Task: For heading  Tahoma with underline.  font size for heading20,  'Change the font style of data to'Arial.  and font size to 12,  Change the alignment of both headline & data to Align left.  In the sheet  Budget Management Spreadsheetbook
Action: Mouse moved to (101, 101)
Screenshot: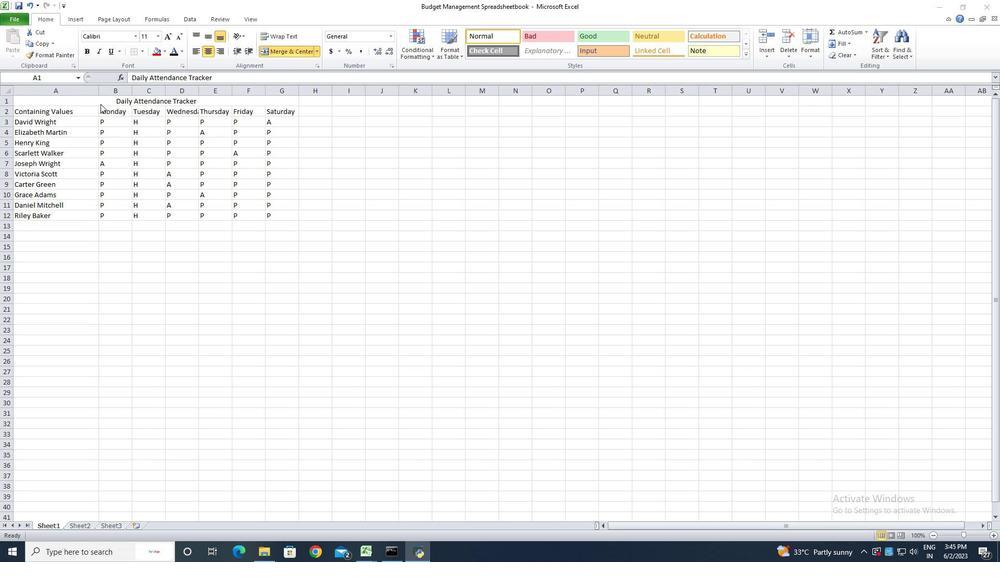 
Action: Mouse pressed left at (101, 101)
Screenshot: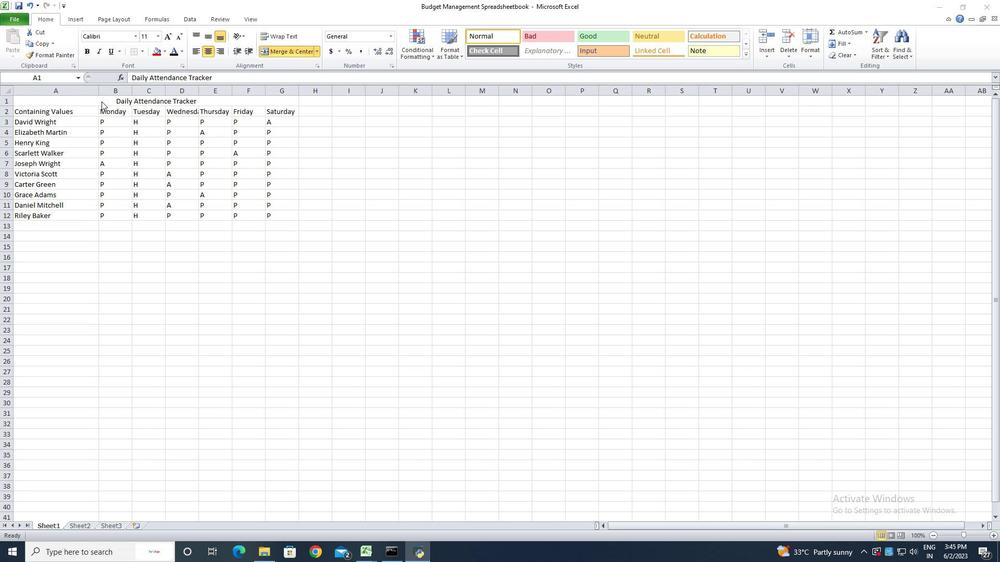 
Action: Mouse moved to (135, 35)
Screenshot: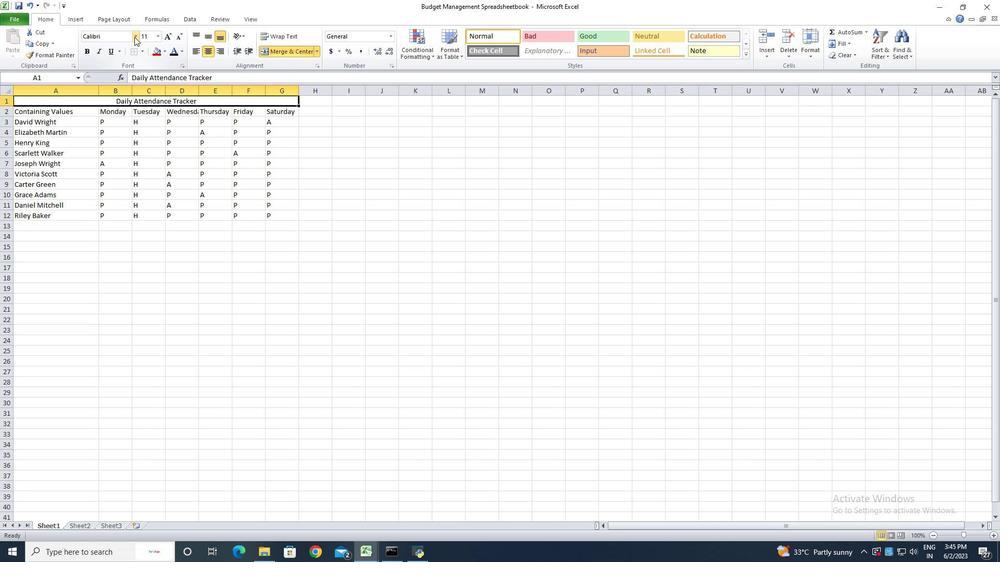 
Action: Mouse pressed left at (135, 35)
Screenshot: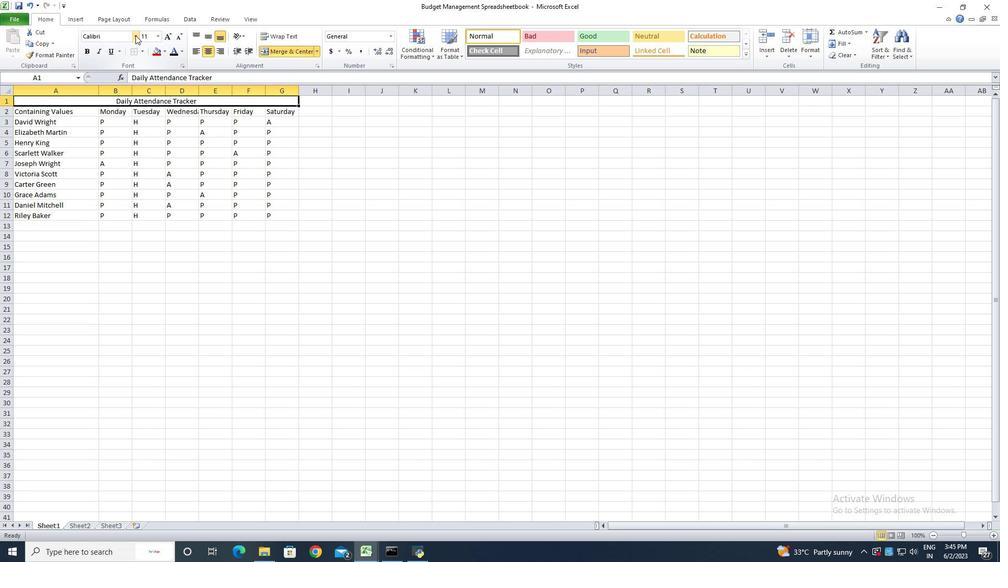 
Action: Key pressed ctrl+T<Key.backspace>ctrl+Taho<Key.backspace><Key.backspace><Key.backspace><Key.shift>Tahoma
Screenshot: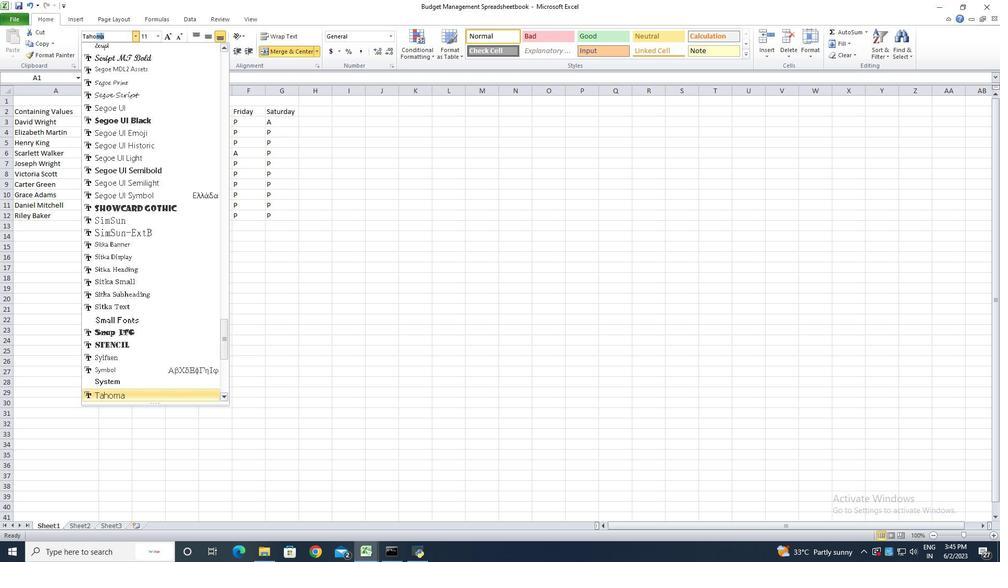 
Action: Mouse moved to (123, 395)
Screenshot: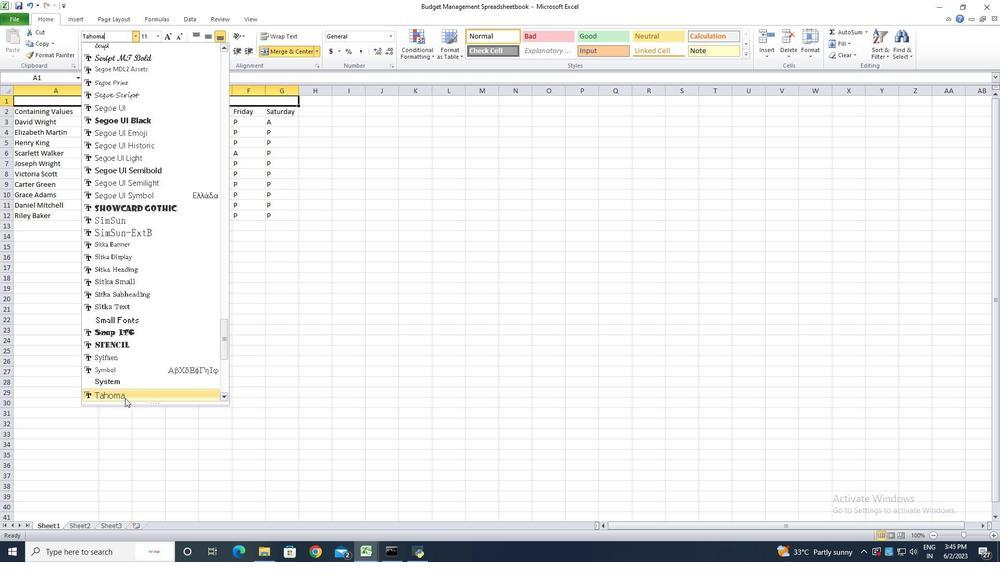 
Action: Mouse pressed left at (123, 395)
Screenshot: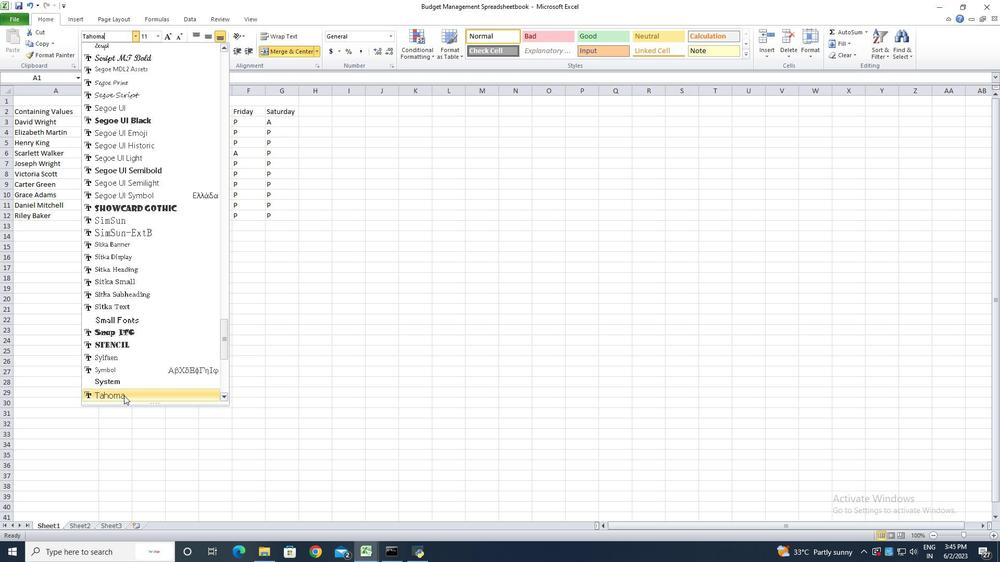 
Action: Mouse moved to (118, 50)
Screenshot: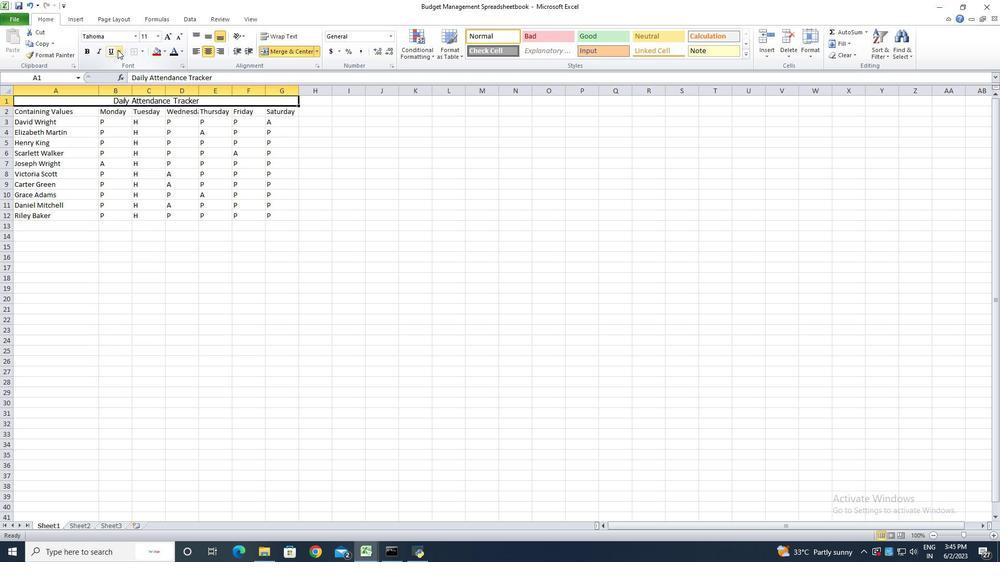 
Action: Mouse pressed left at (118, 50)
Screenshot: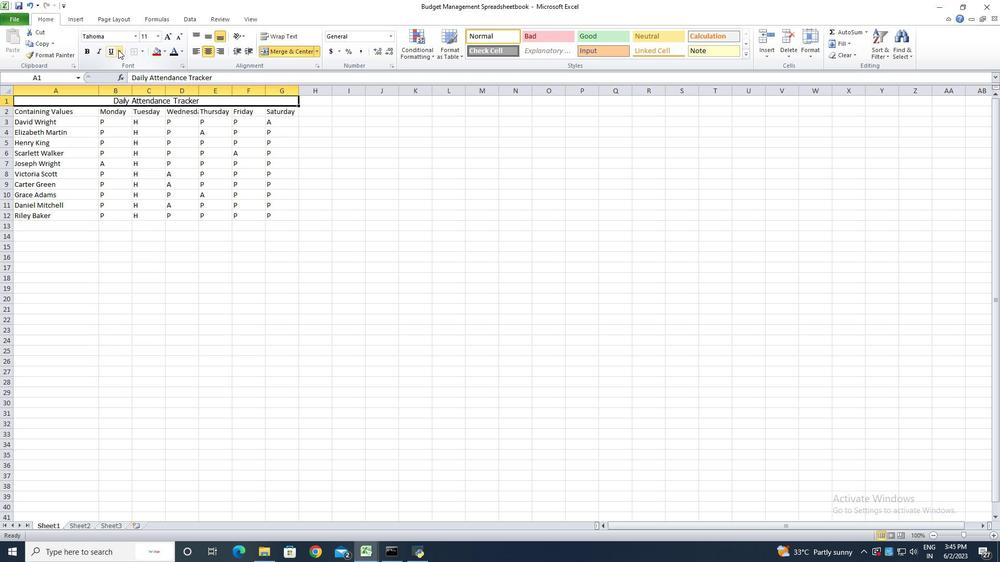 
Action: Mouse moved to (131, 63)
Screenshot: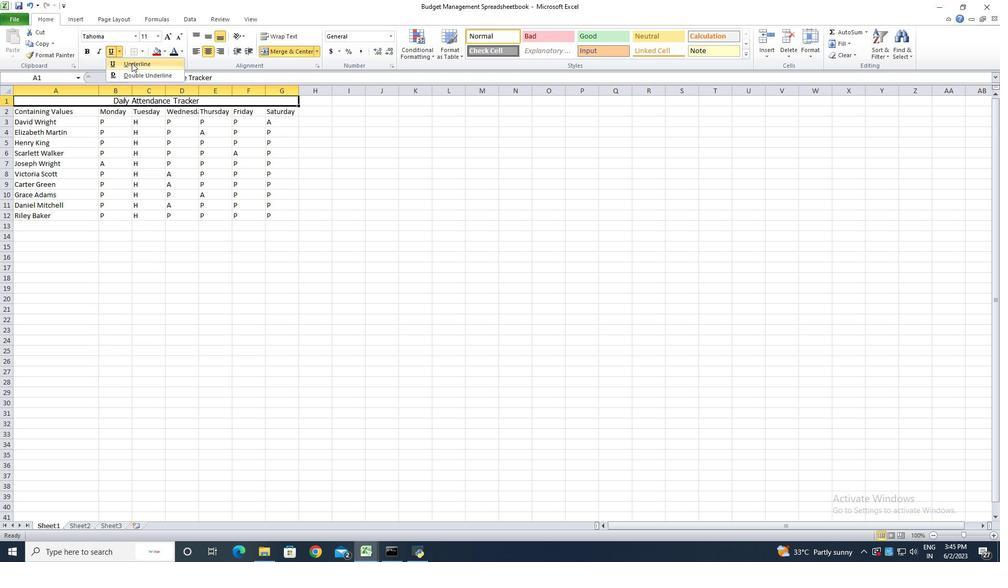 
Action: Mouse pressed left at (131, 63)
Screenshot: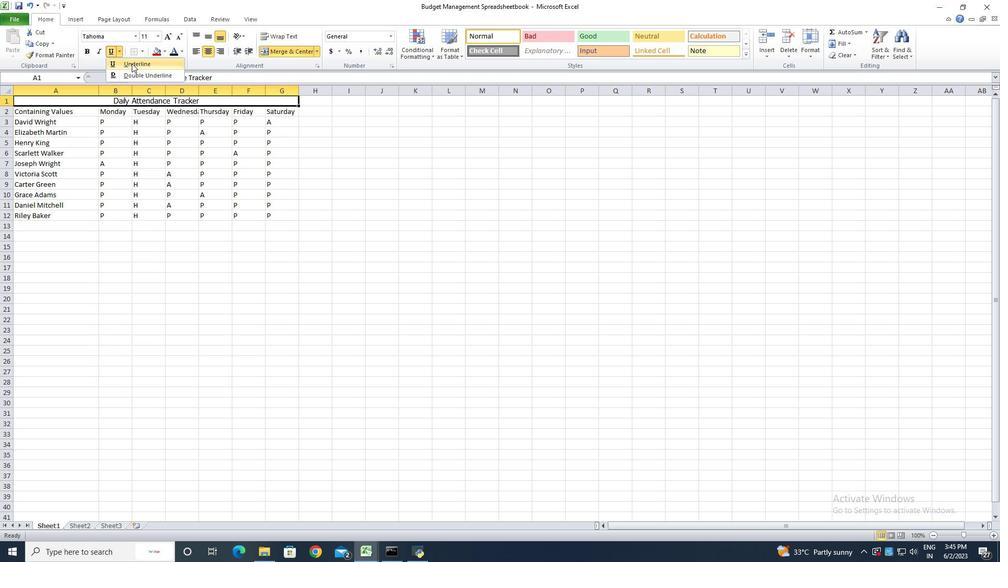 
Action: Mouse moved to (170, 34)
Screenshot: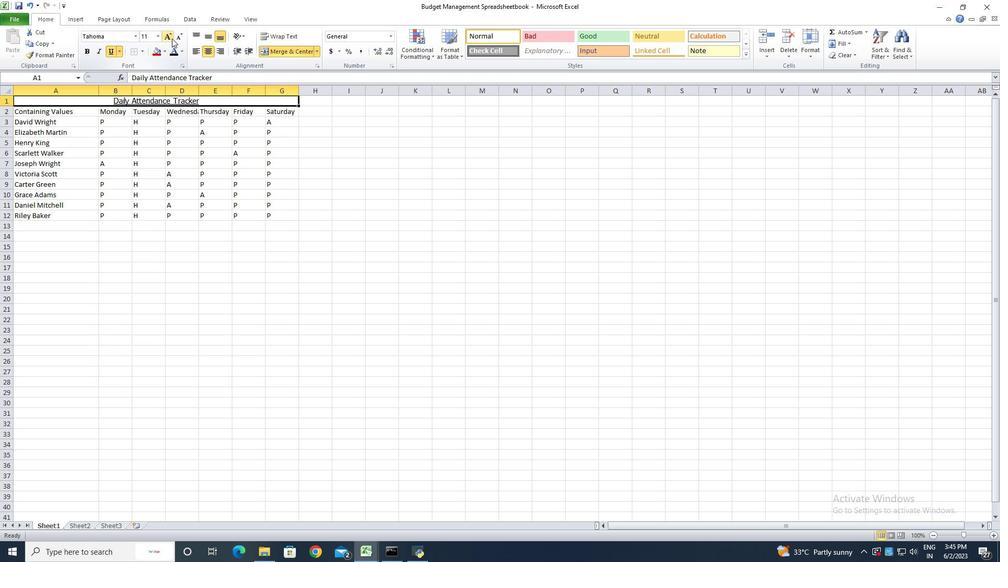 
Action: Mouse pressed left at (170, 34)
Screenshot: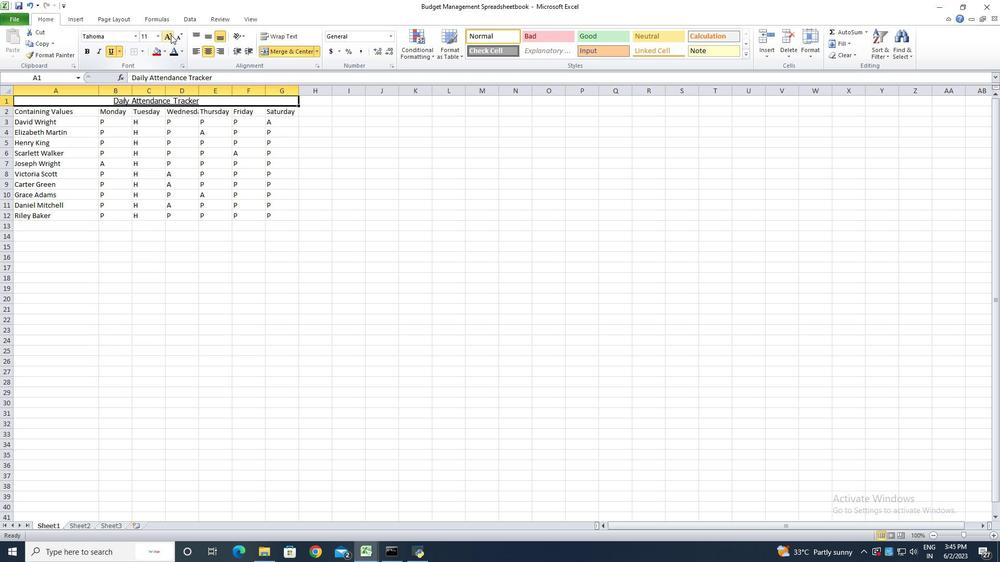 
Action: Mouse pressed left at (170, 34)
Screenshot: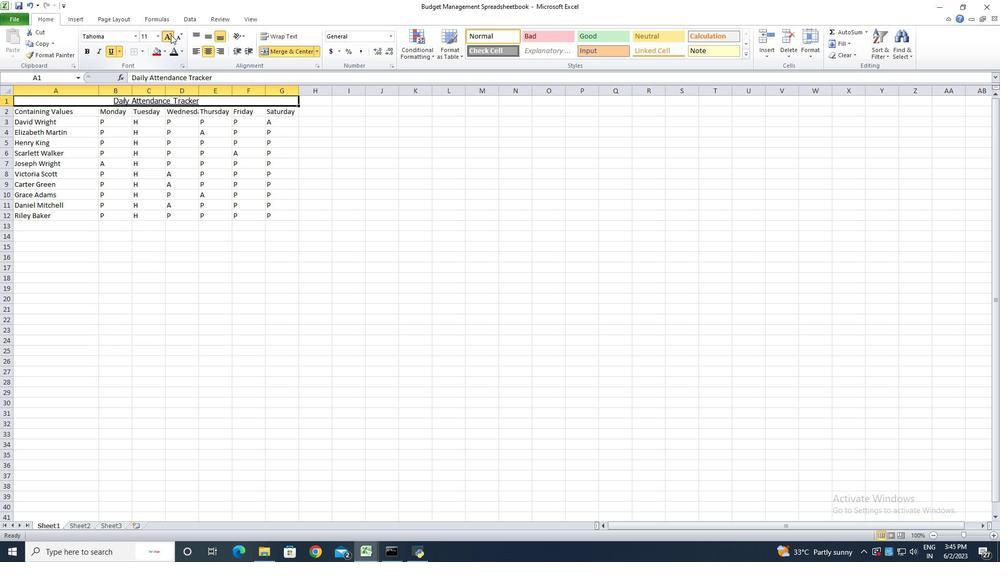 
Action: Mouse pressed left at (170, 34)
Screenshot: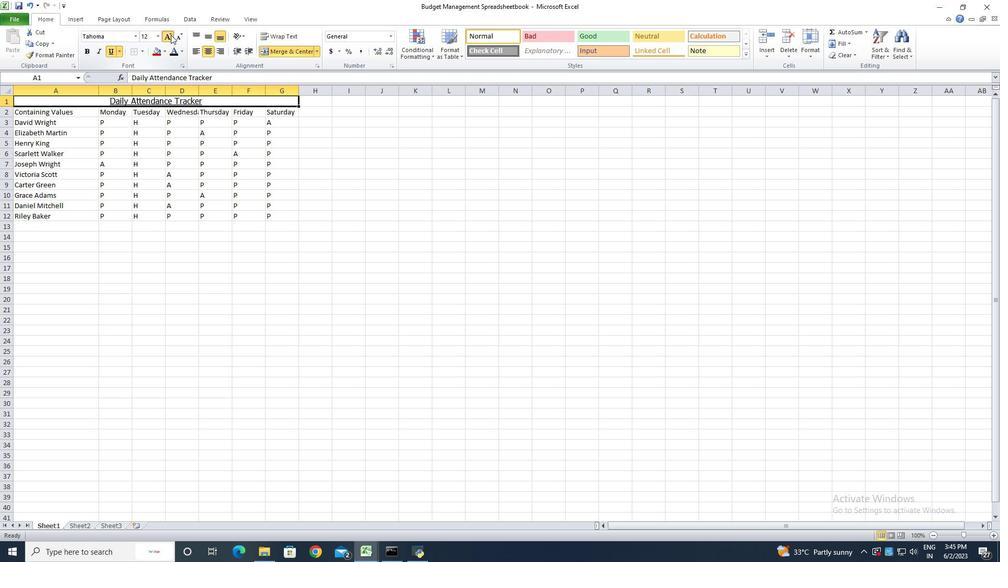 
Action: Mouse pressed left at (170, 34)
Screenshot: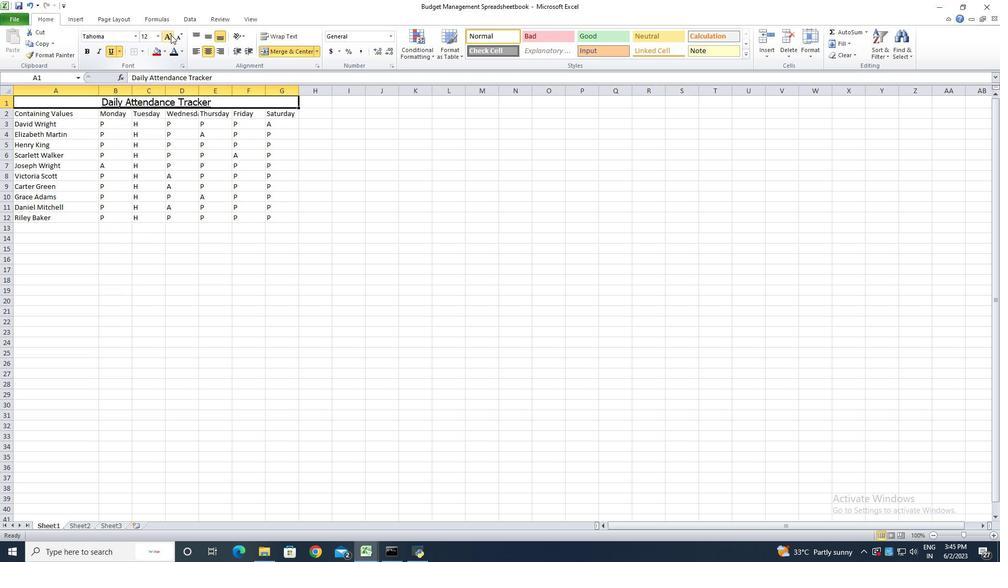 
Action: Mouse pressed left at (170, 34)
Screenshot: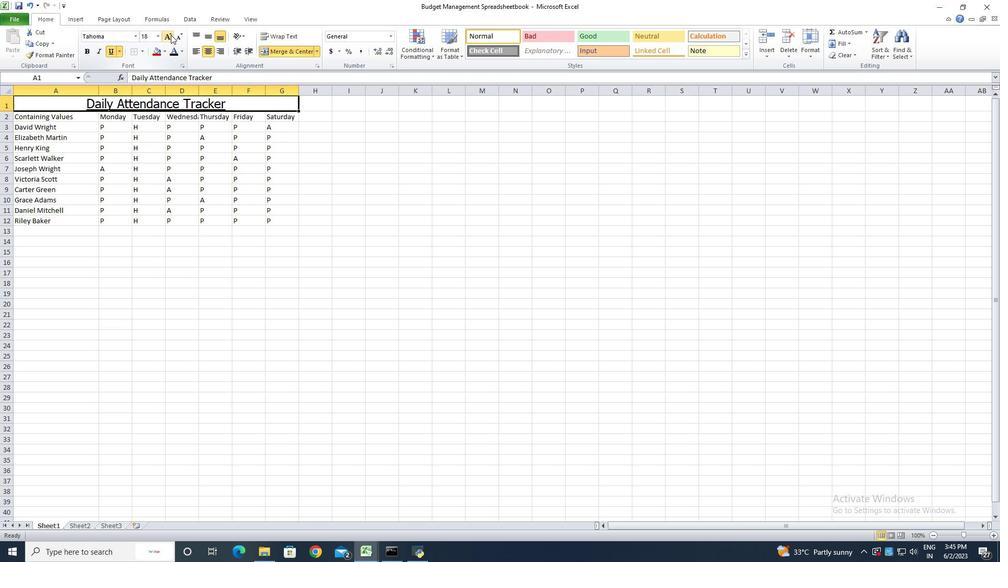 
Action: Mouse moved to (176, 285)
Screenshot: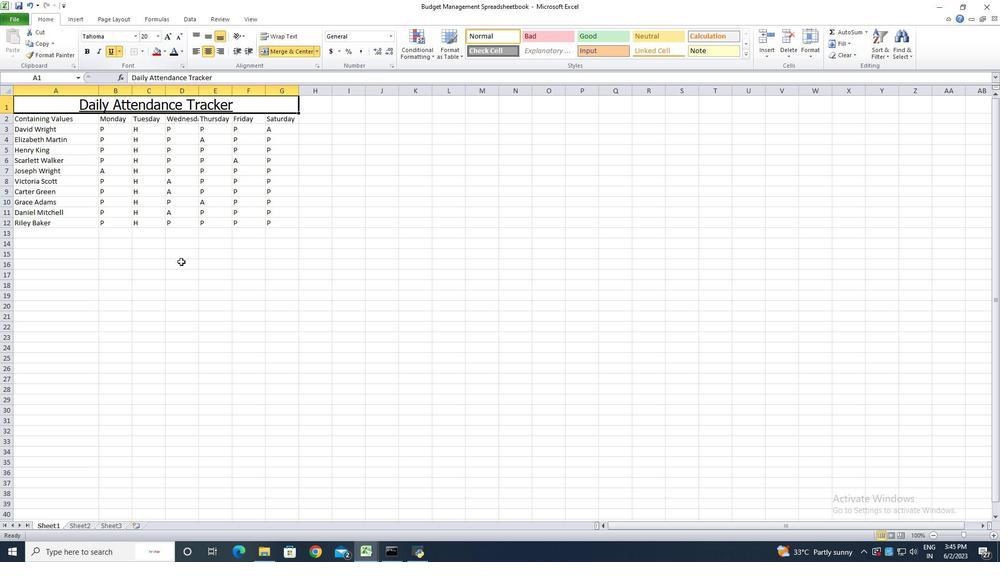 
Action: Mouse pressed left at (176, 285)
Screenshot: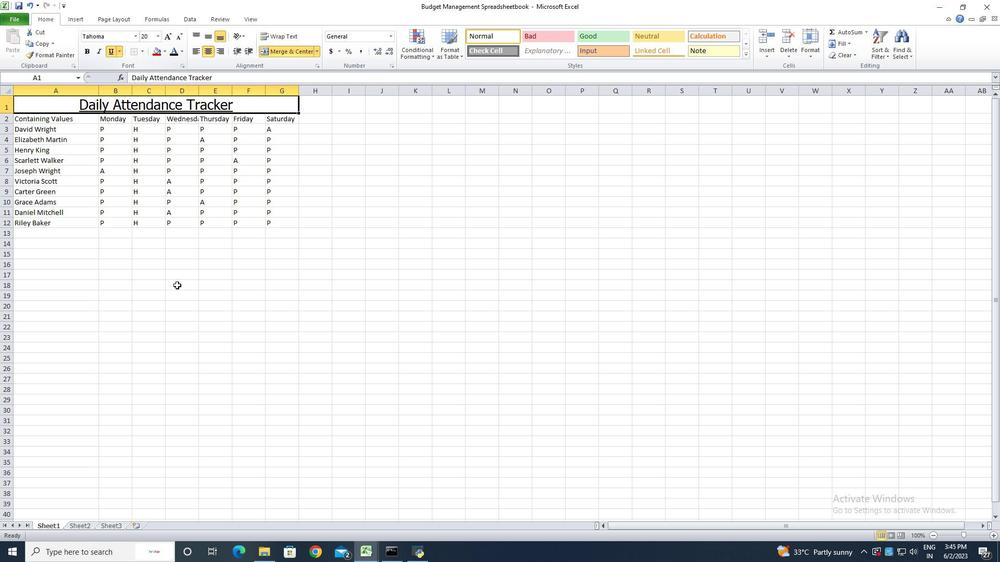 
Action: Mouse moved to (44, 118)
Screenshot: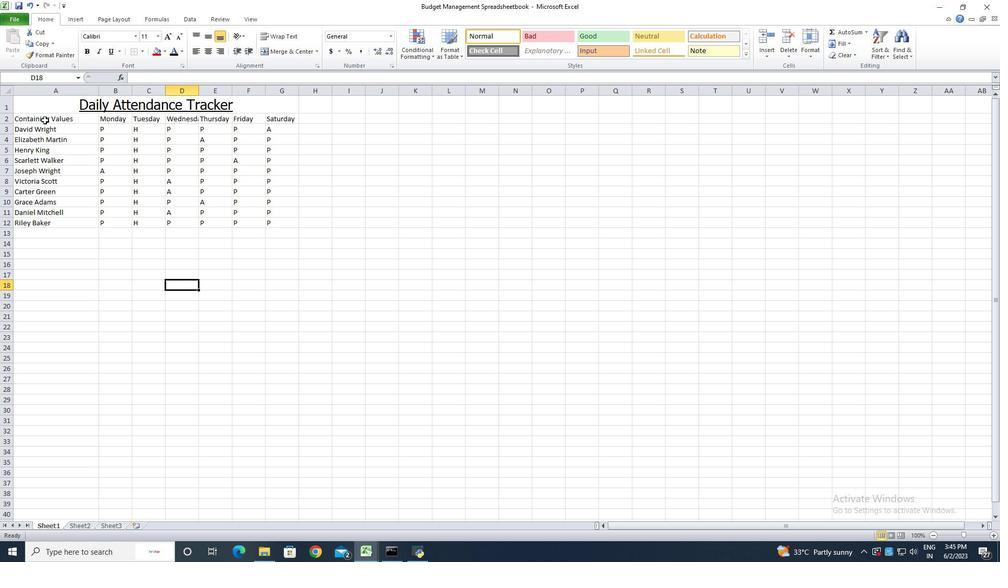
Action: Mouse pressed left at (44, 118)
Screenshot: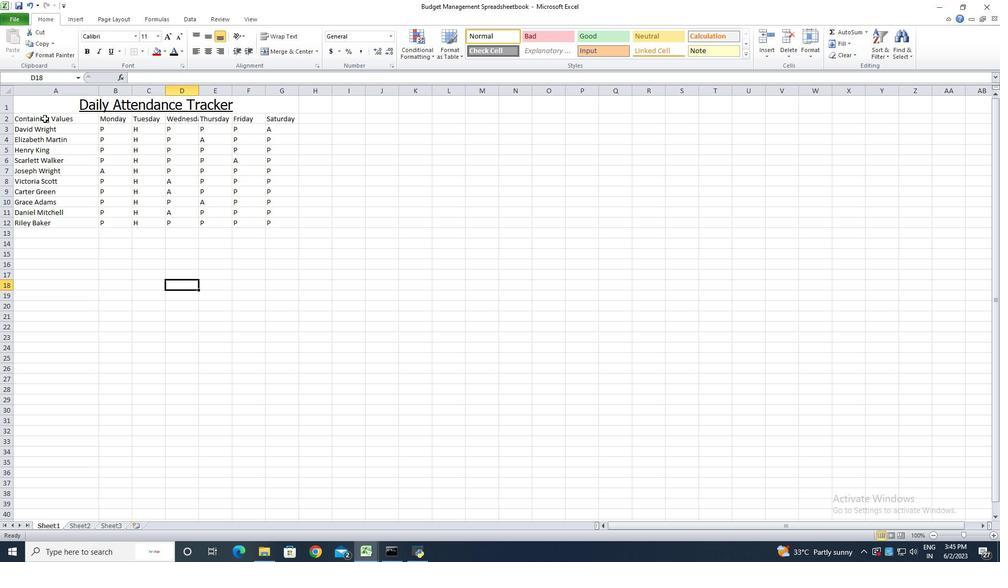 
Action: Mouse moved to (134, 36)
Screenshot: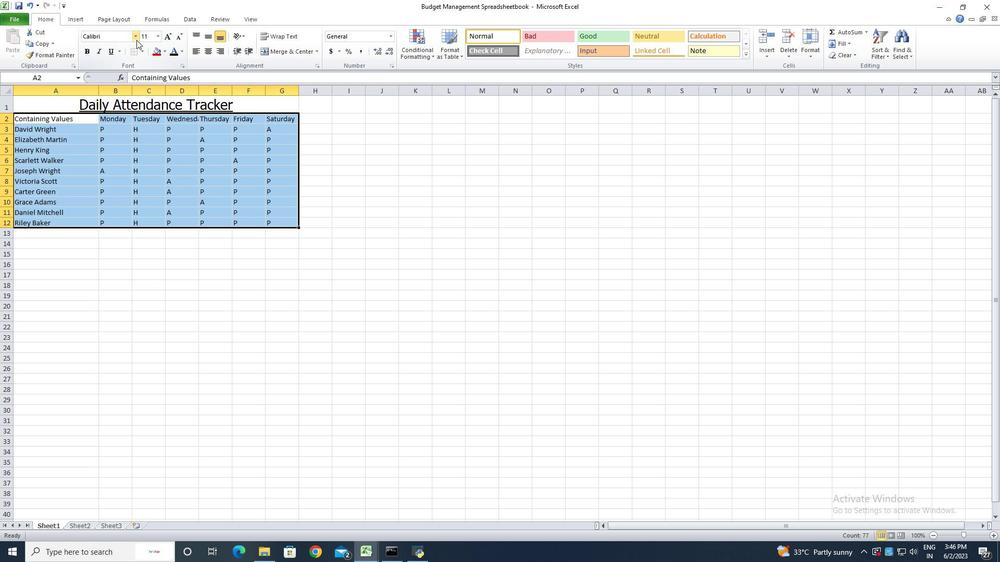 
Action: Mouse pressed left at (134, 36)
Screenshot: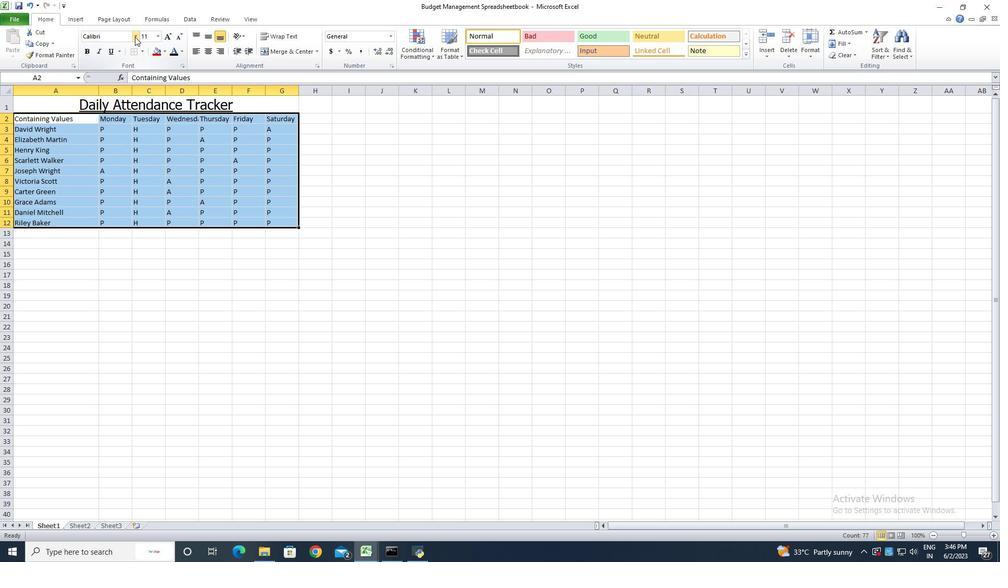 
Action: Mouse moved to (113, 120)
Screenshot: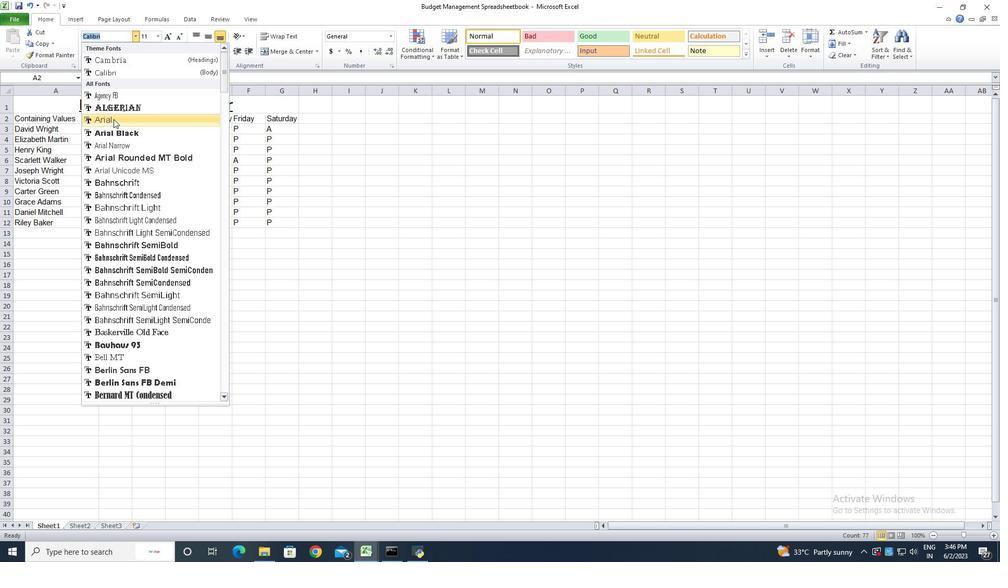 
Action: Mouse pressed left at (113, 120)
Screenshot: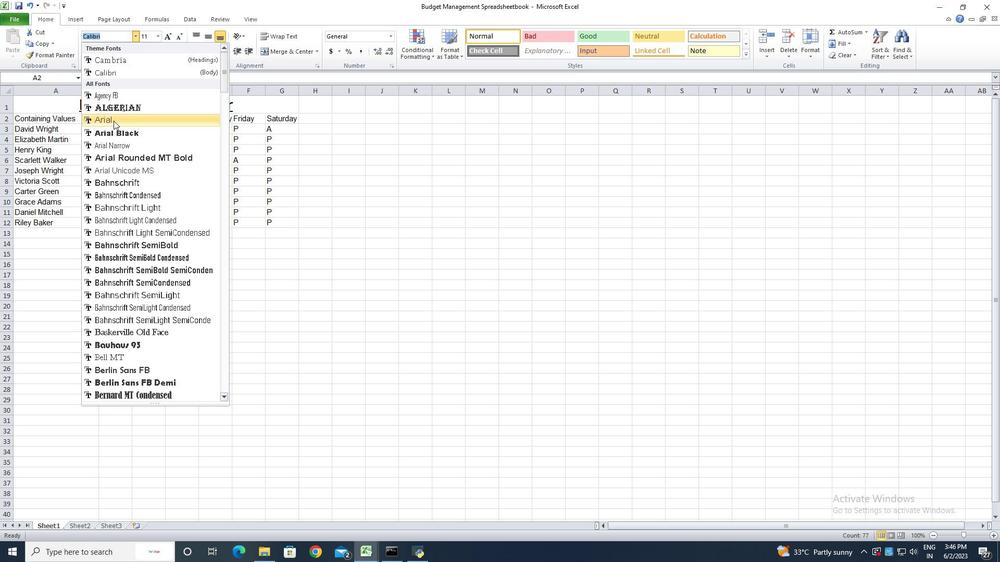 
Action: Mouse moved to (158, 35)
Screenshot: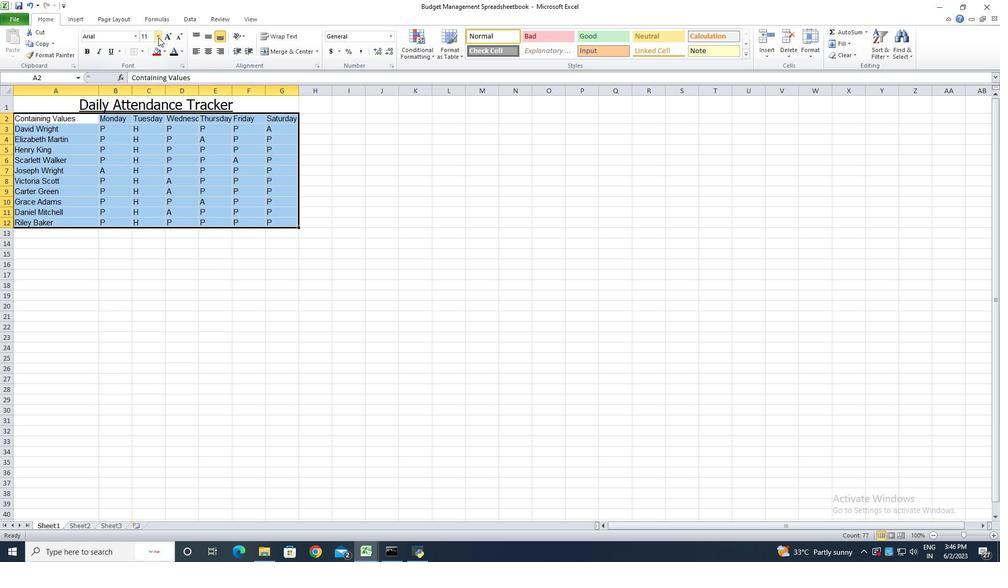 
Action: Mouse pressed left at (158, 35)
Screenshot: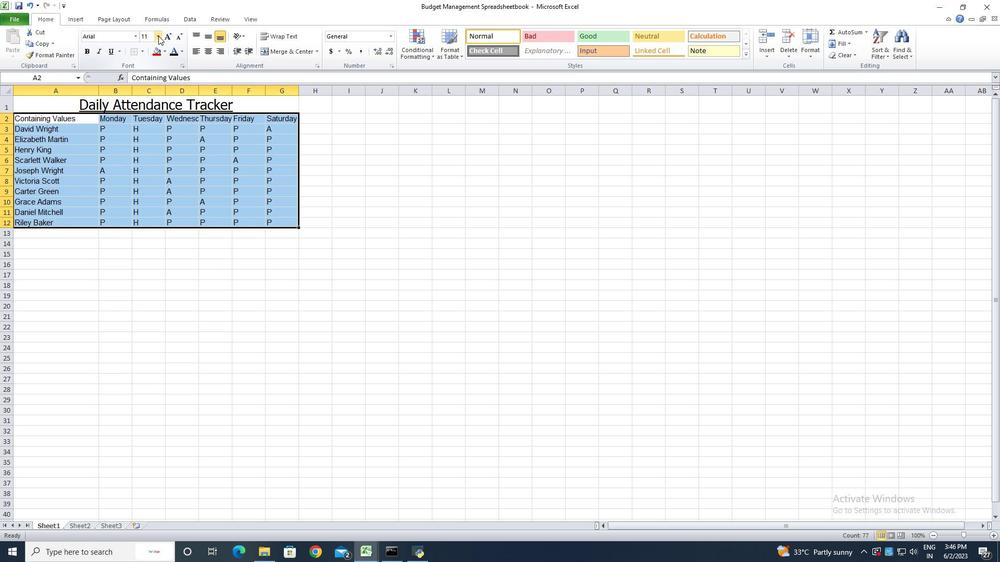 
Action: Mouse pressed left at (158, 35)
Screenshot: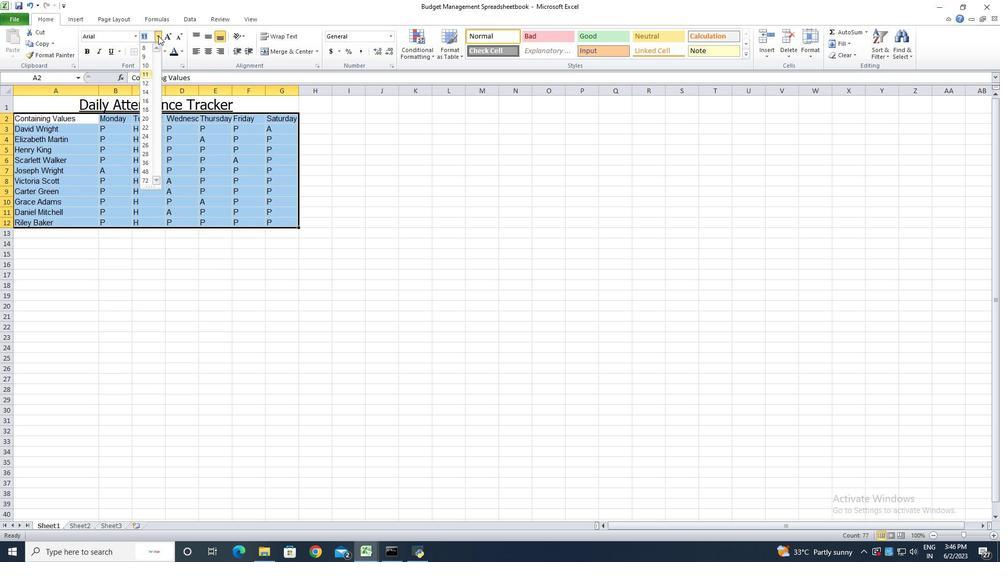 
Action: Mouse moved to (165, 35)
Screenshot: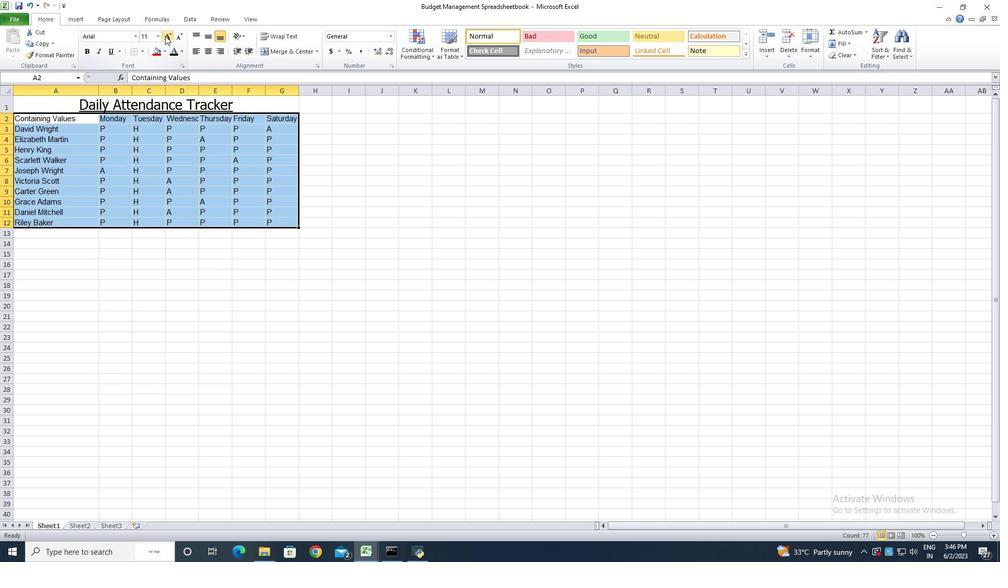 
Action: Mouse pressed left at (165, 35)
Screenshot: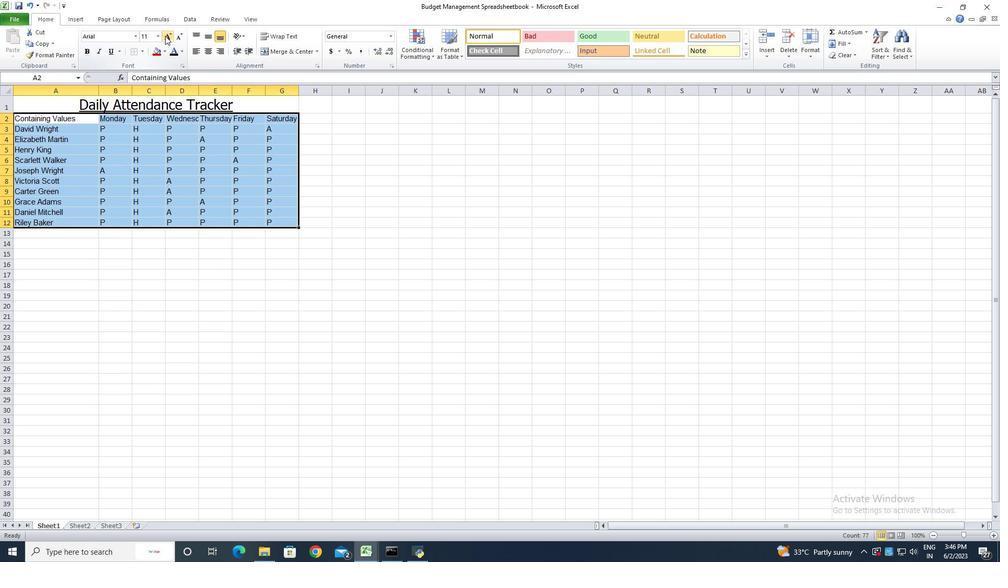 
Action: Mouse moved to (167, 317)
Screenshot: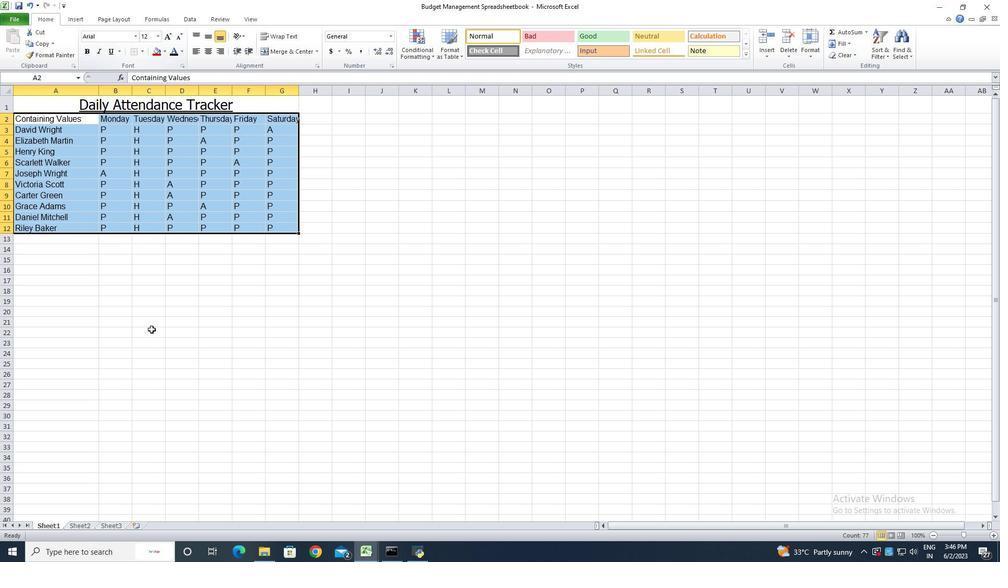 
Action: Mouse pressed left at (167, 317)
Screenshot: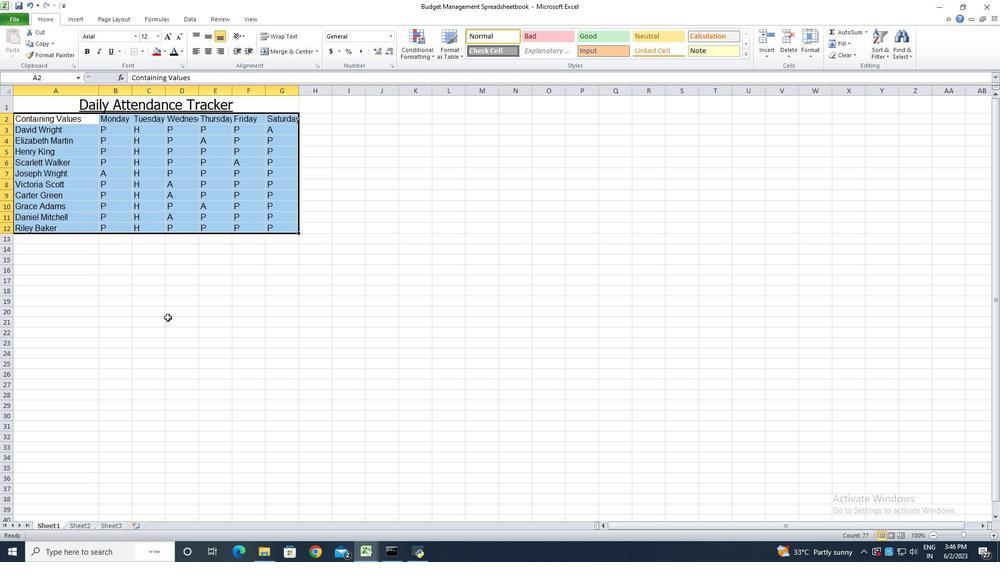 
Action: Mouse moved to (99, 94)
Screenshot: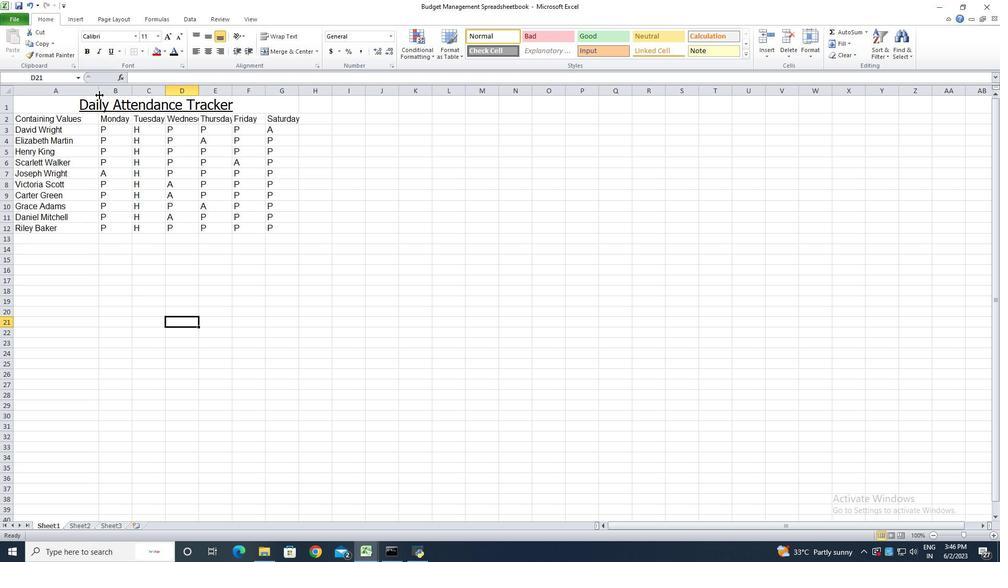 
Action: Mouse pressed left at (99, 94)
Screenshot: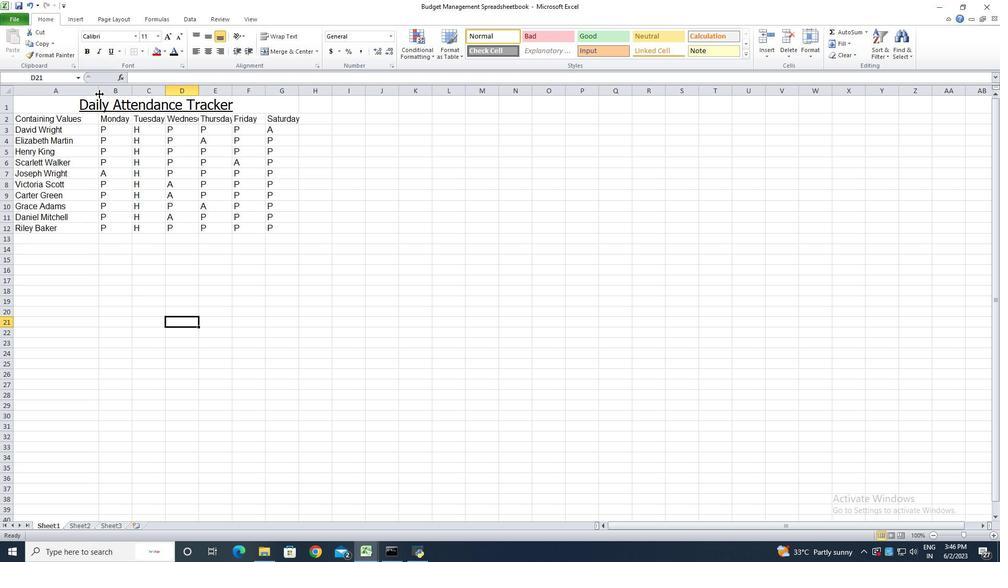 
Action: Mouse pressed left at (99, 94)
Screenshot: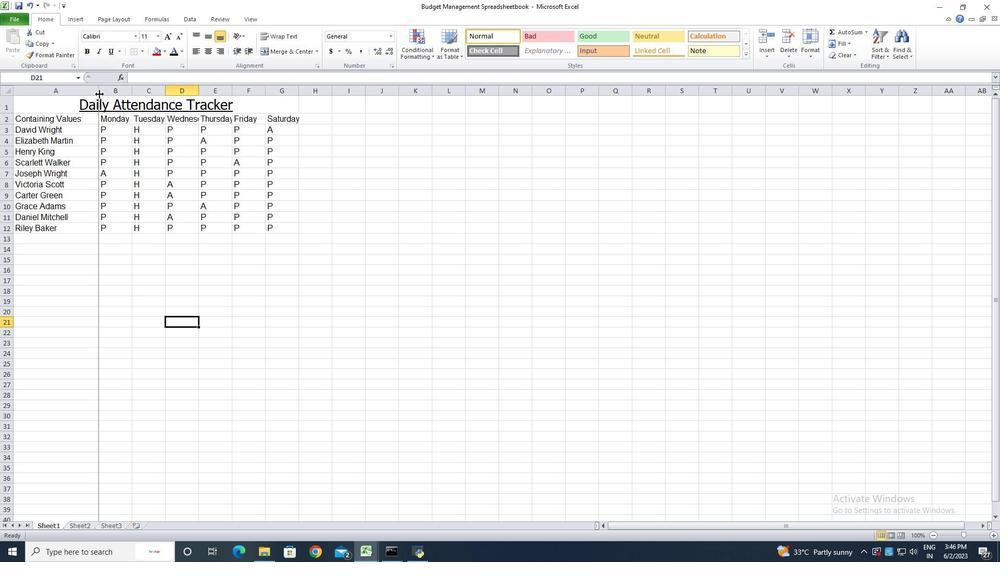 
Action: Mouse moved to (118, 92)
Screenshot: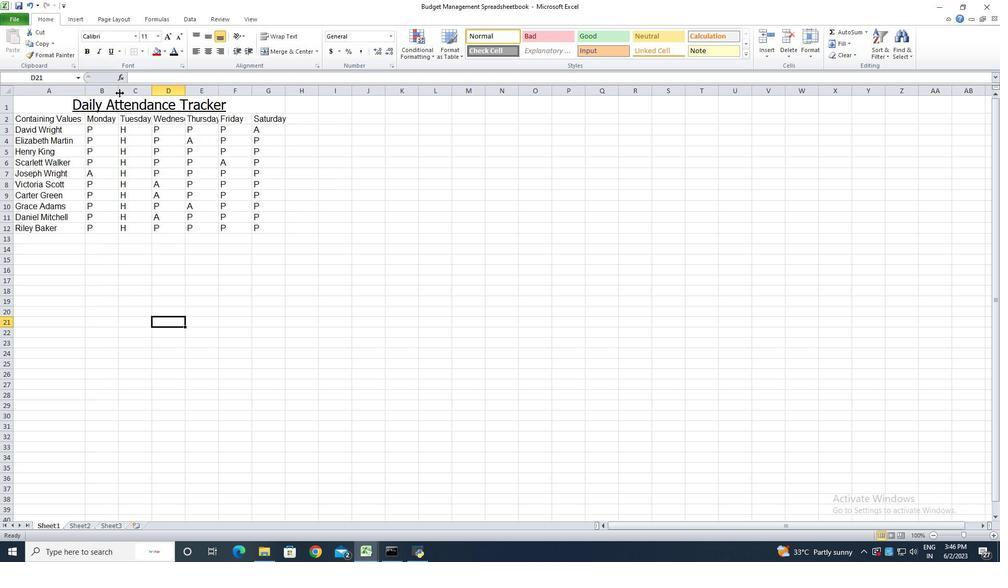 
Action: Mouse pressed left at (118, 92)
Screenshot: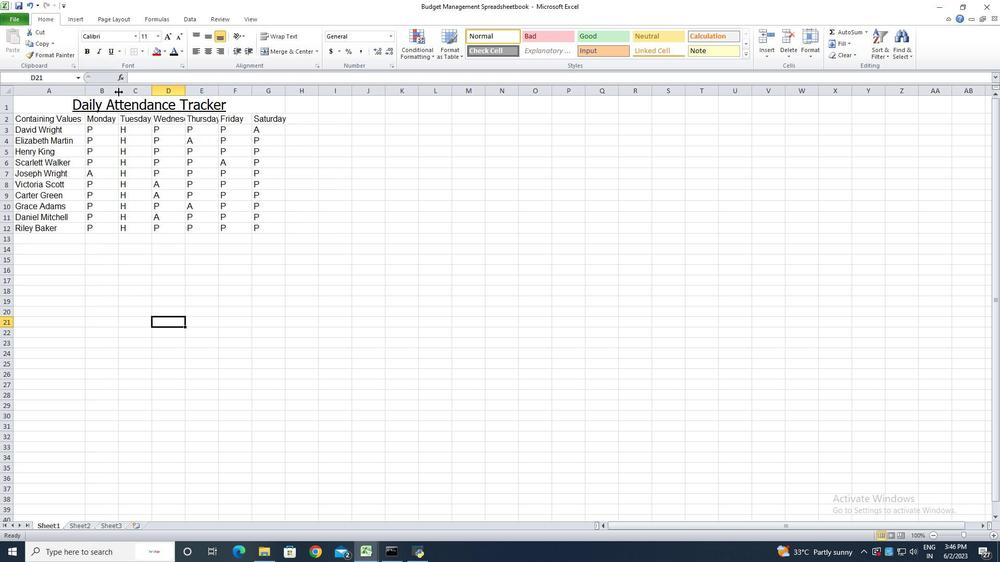 
Action: Mouse pressed left at (118, 92)
Screenshot: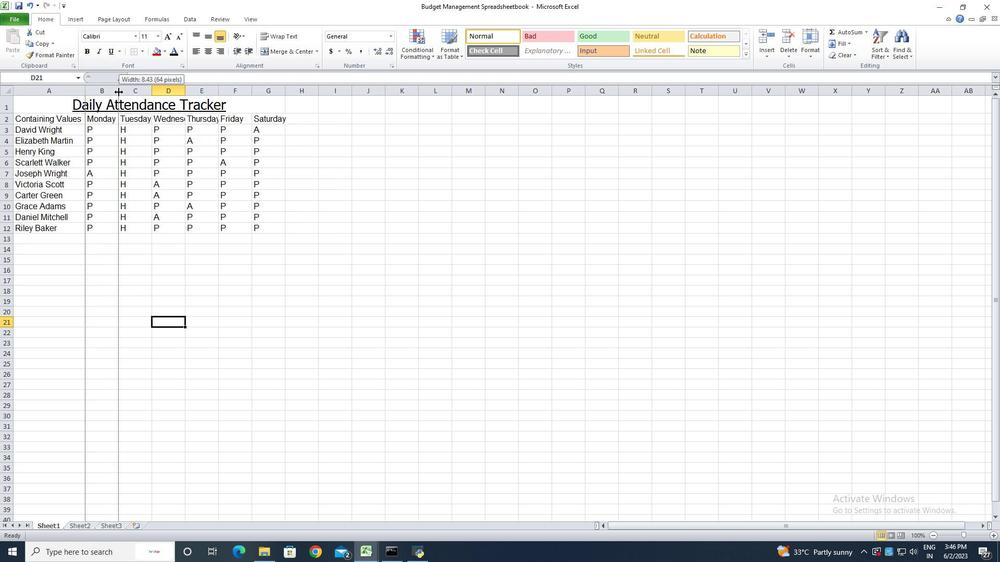 
Action: Mouse moved to (151, 93)
Screenshot: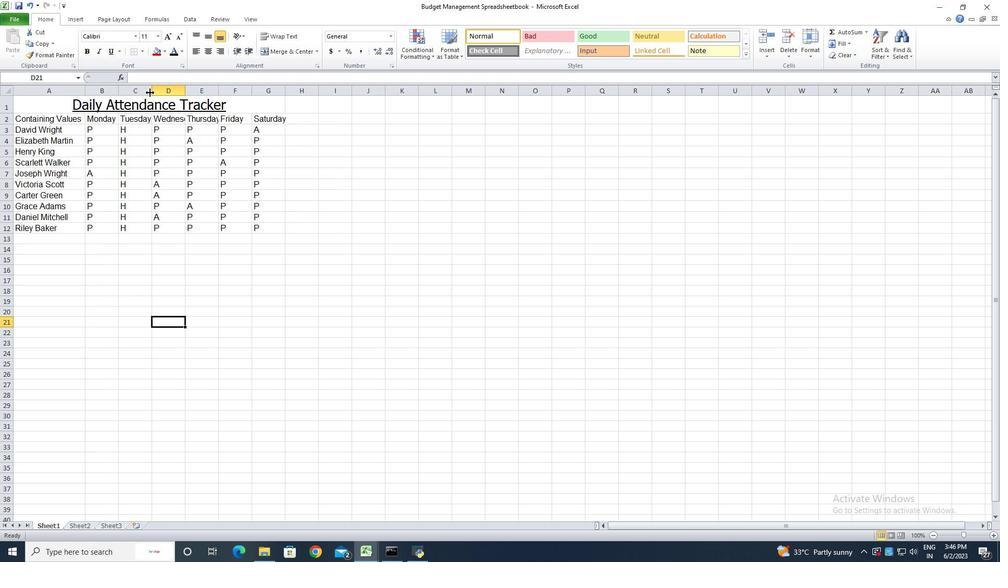 
Action: Mouse pressed left at (151, 93)
Screenshot: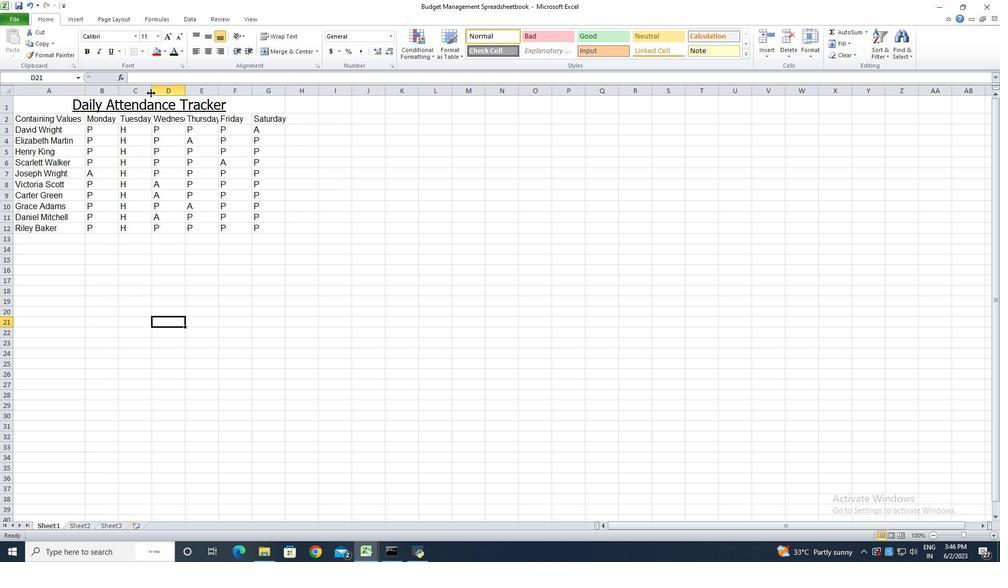 
Action: Mouse pressed left at (151, 93)
Screenshot: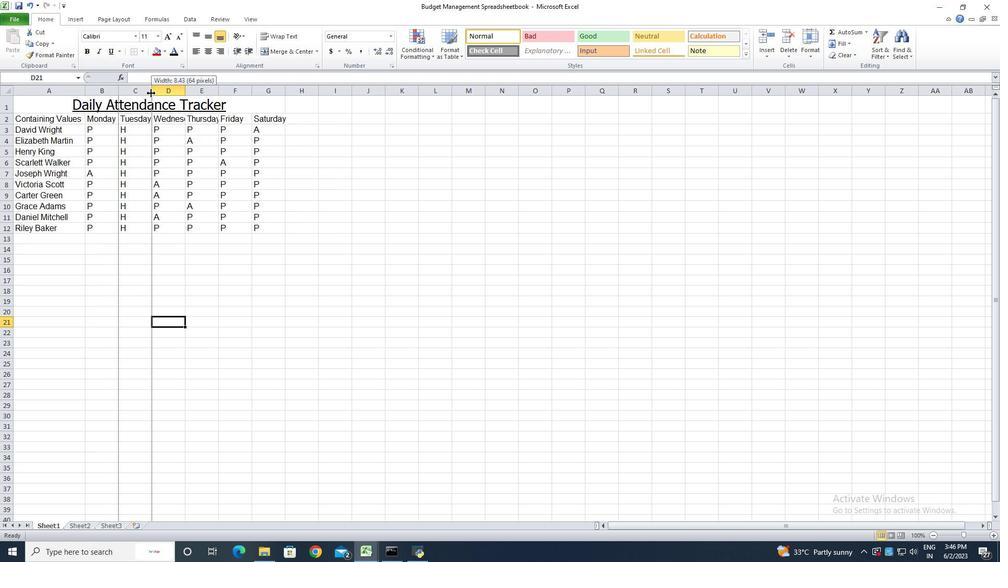 
Action: Mouse moved to (187, 92)
Screenshot: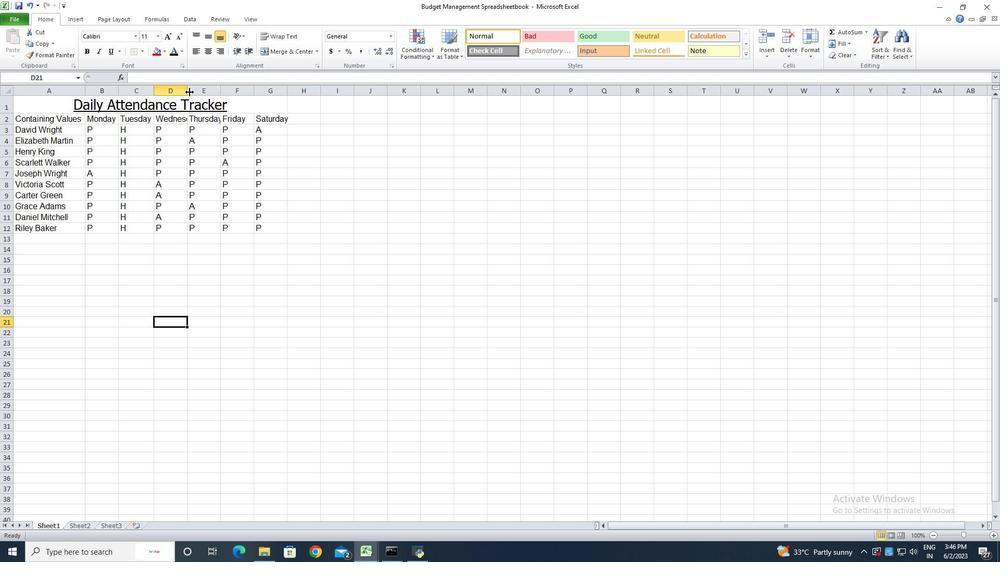 
Action: Mouse pressed left at (187, 92)
Screenshot: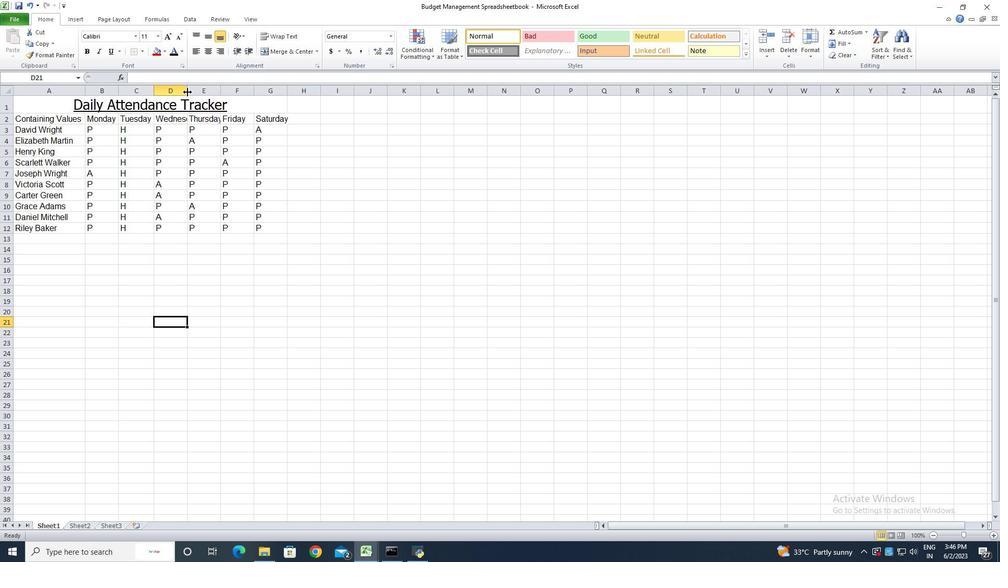 
Action: Mouse pressed left at (187, 92)
Screenshot: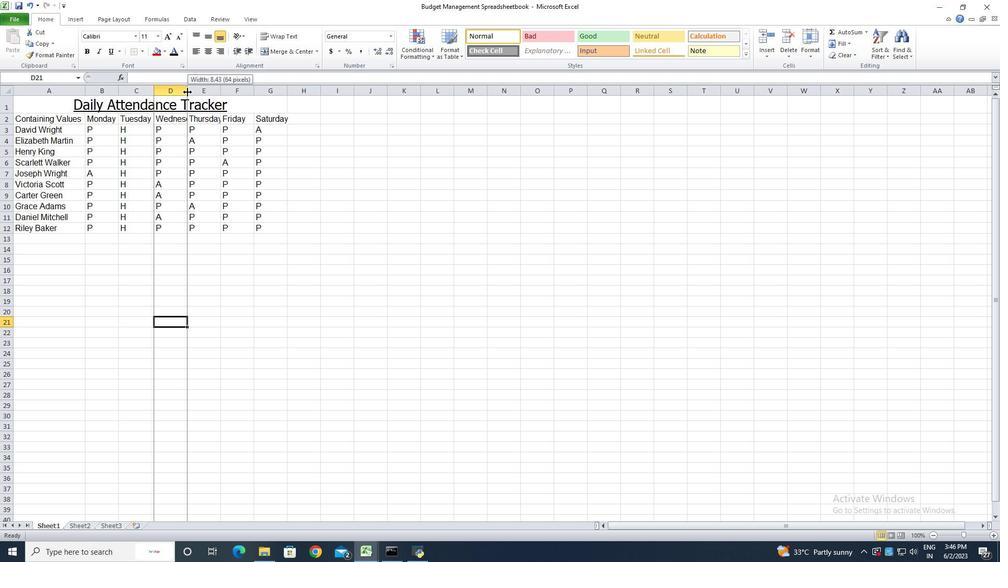 
Action: Mouse moved to (235, 93)
Screenshot: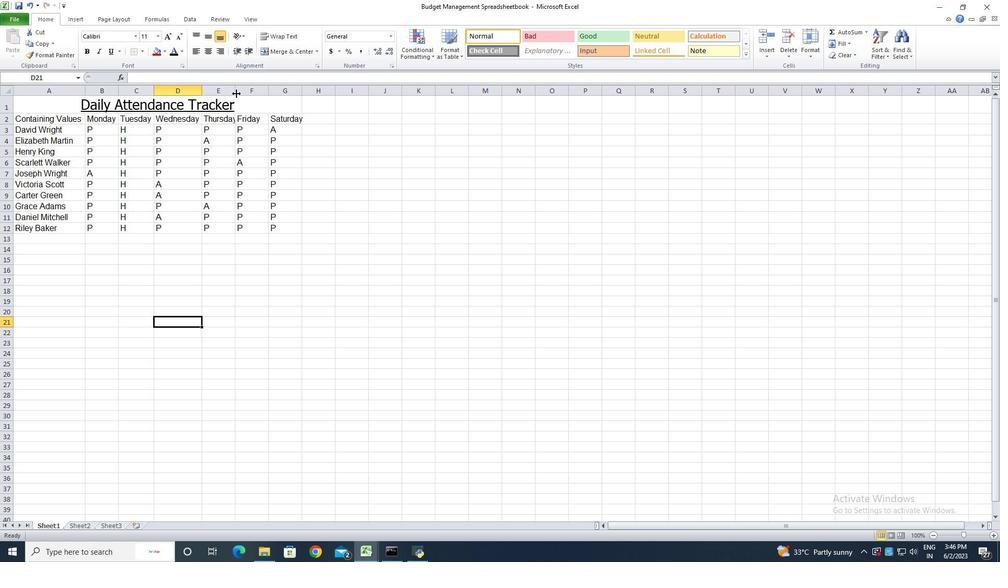 
Action: Mouse pressed left at (235, 93)
Screenshot: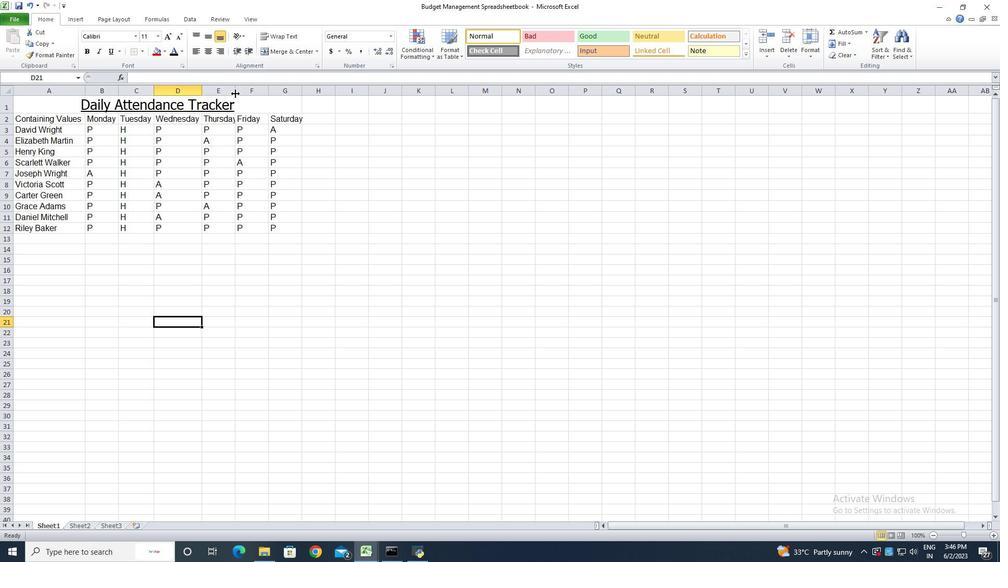 
Action: Mouse pressed left at (235, 93)
Screenshot: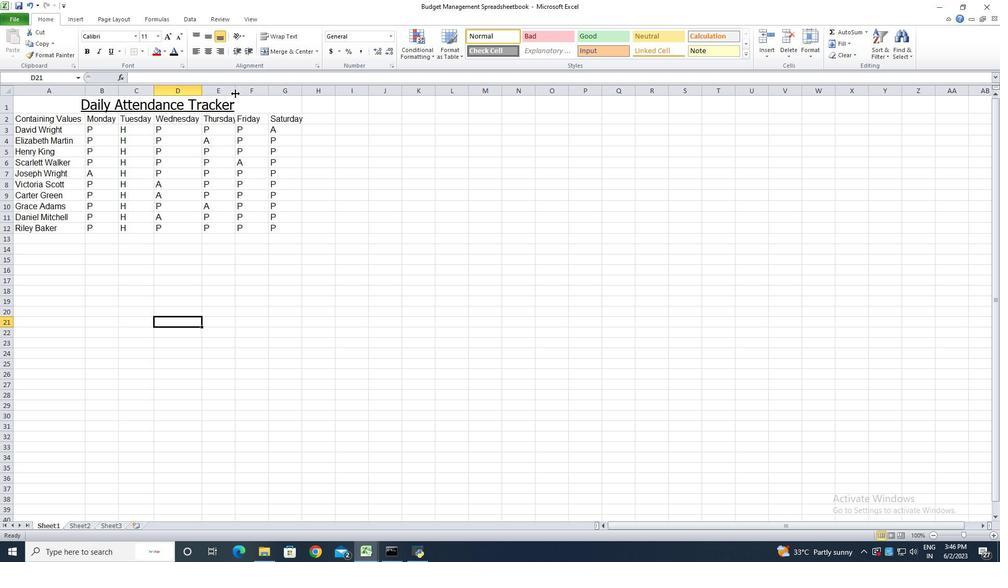 
Action: Mouse moved to (271, 94)
Screenshot: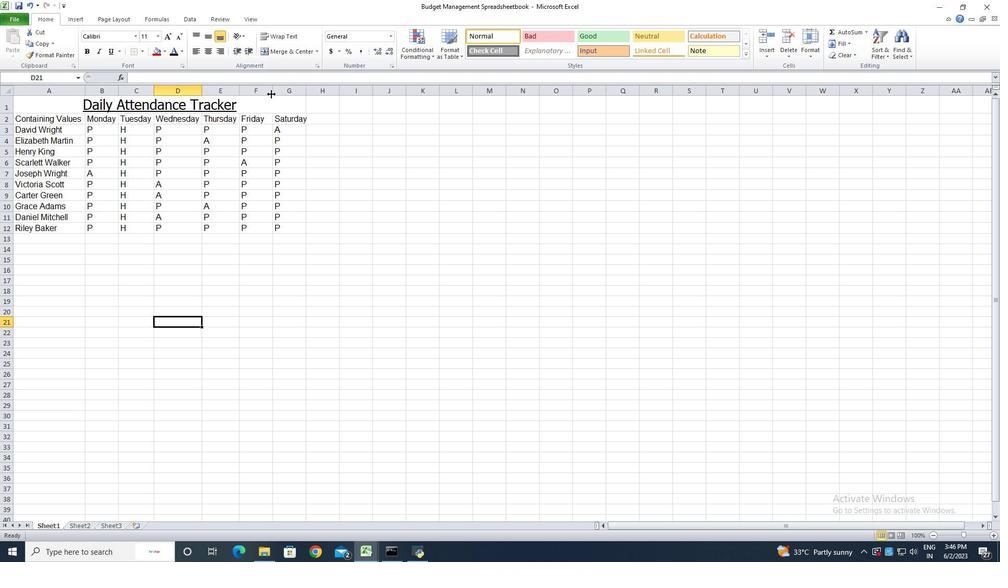 
Action: Mouse pressed left at (271, 94)
Screenshot: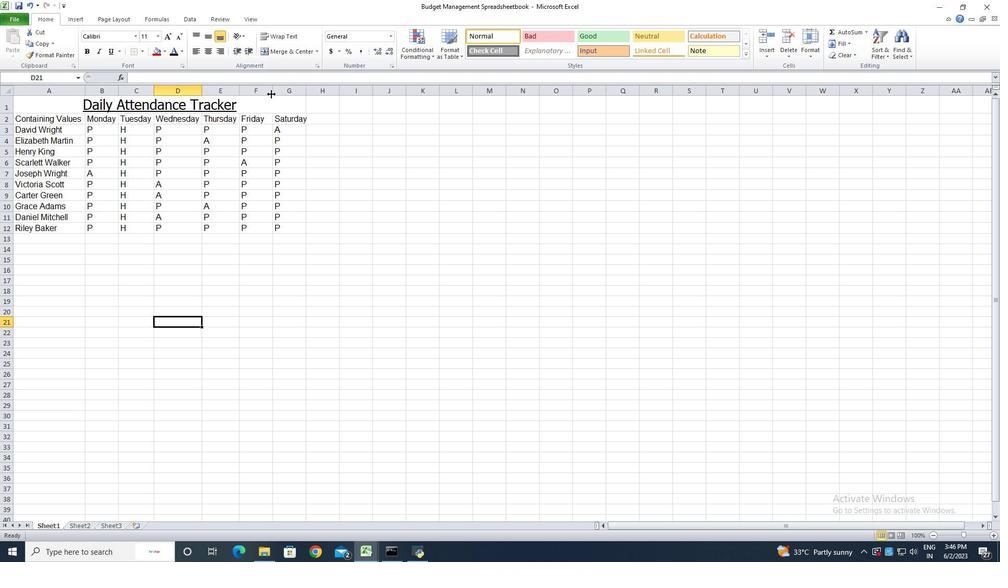 
Action: Mouse pressed left at (271, 94)
Screenshot: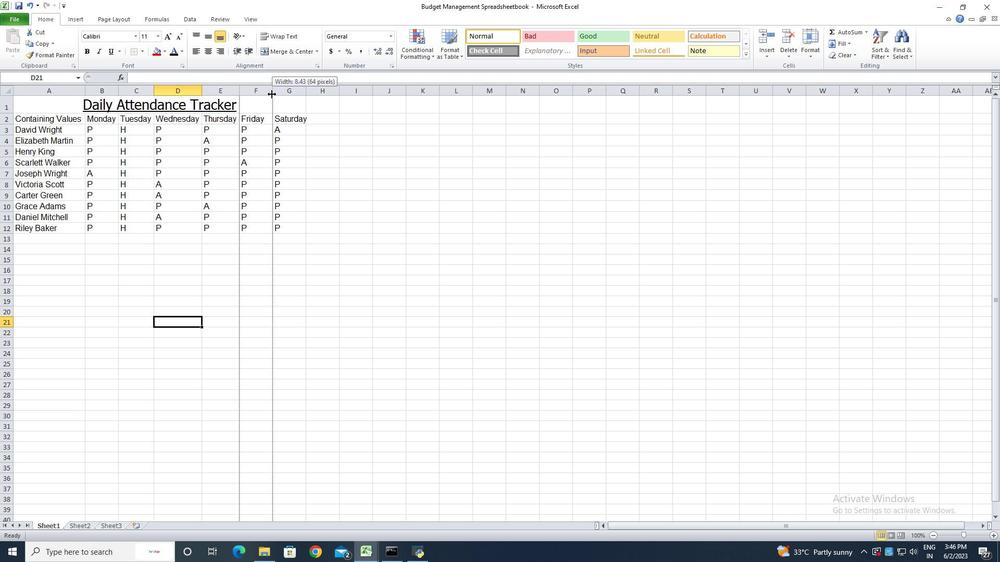 
Action: Mouse moved to (301, 94)
Screenshot: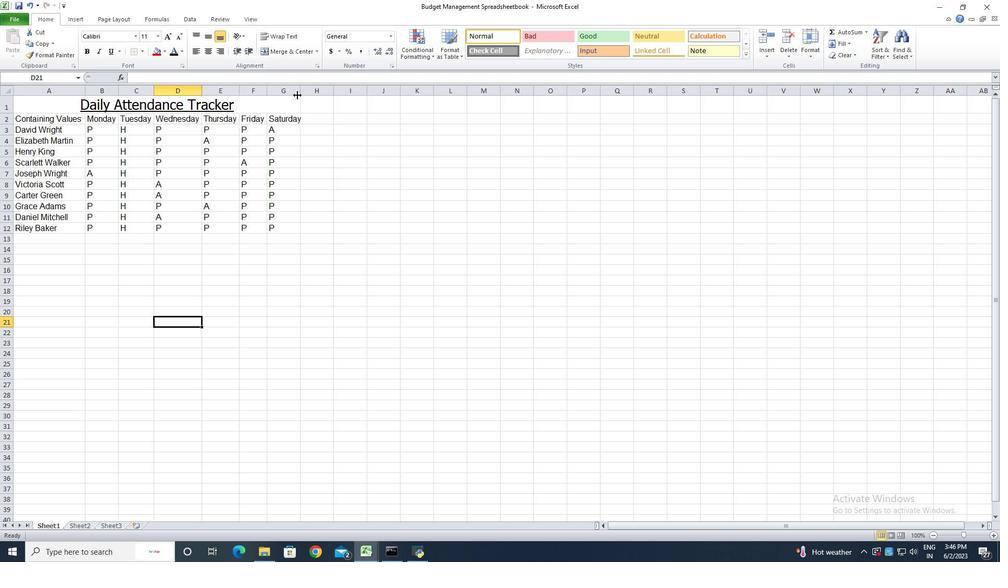 
Action: Mouse pressed left at (301, 94)
Screenshot: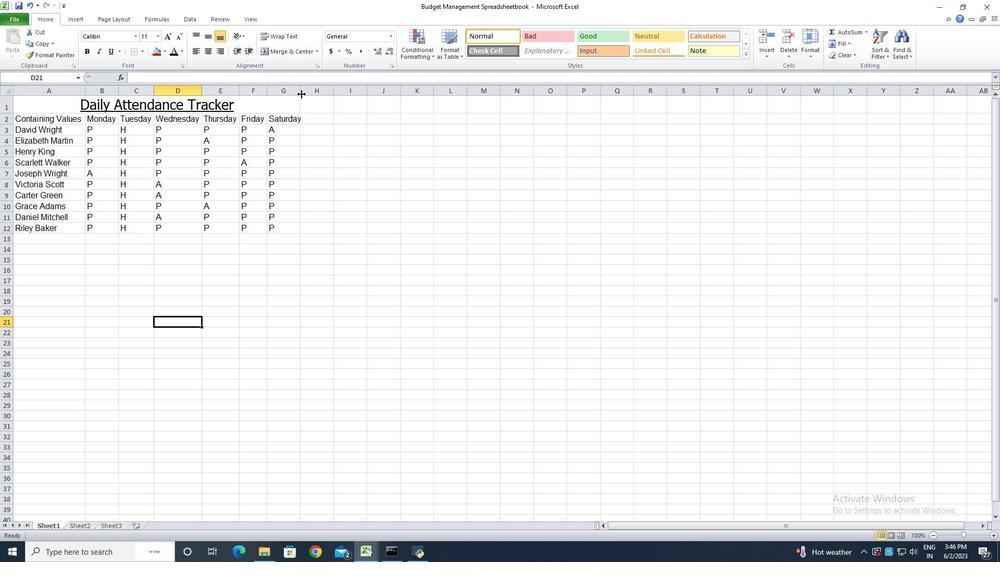 
Action: Mouse pressed left at (301, 94)
Screenshot: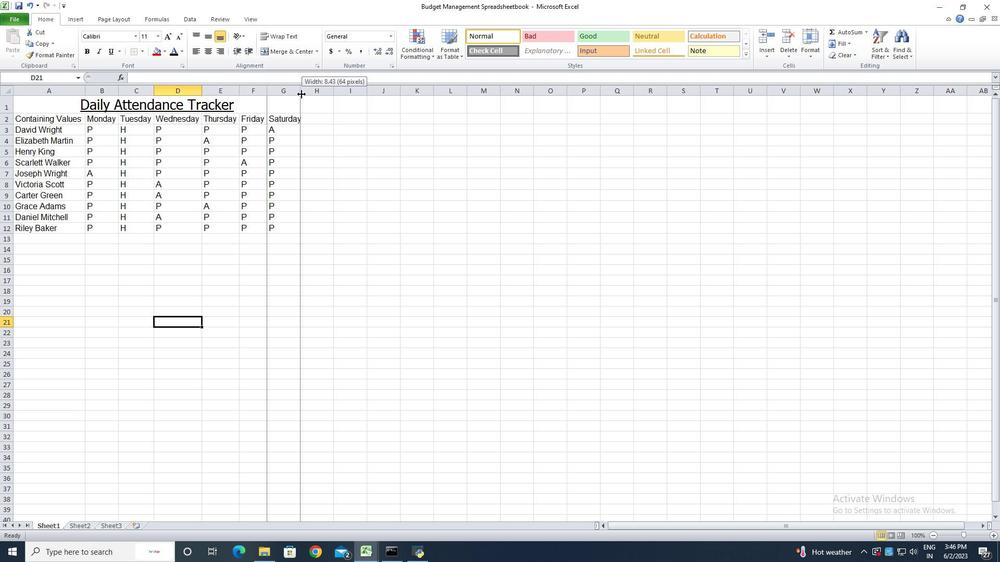 
Action: Mouse moved to (307, 259)
Screenshot: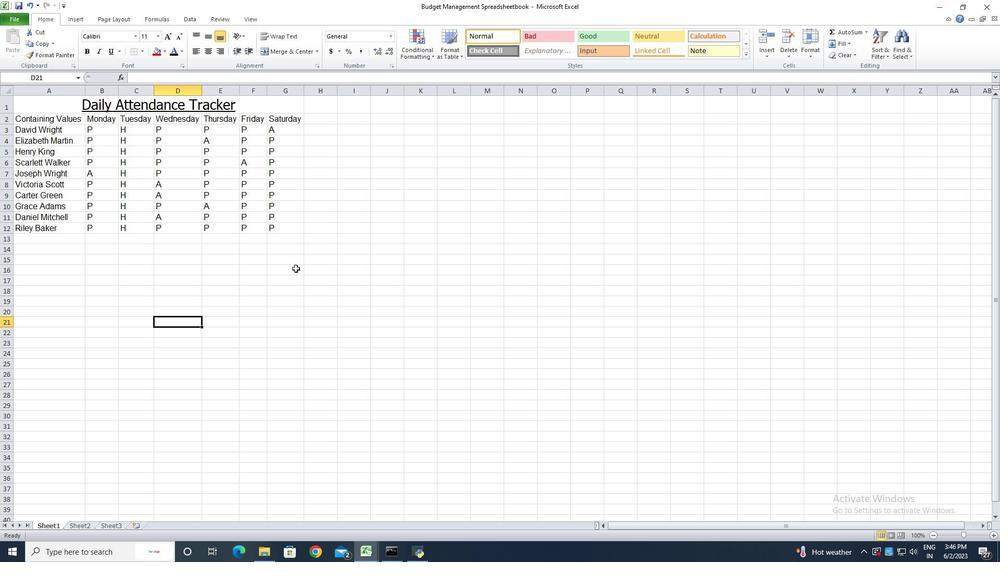 
Action: Mouse pressed left at (307, 259)
Screenshot: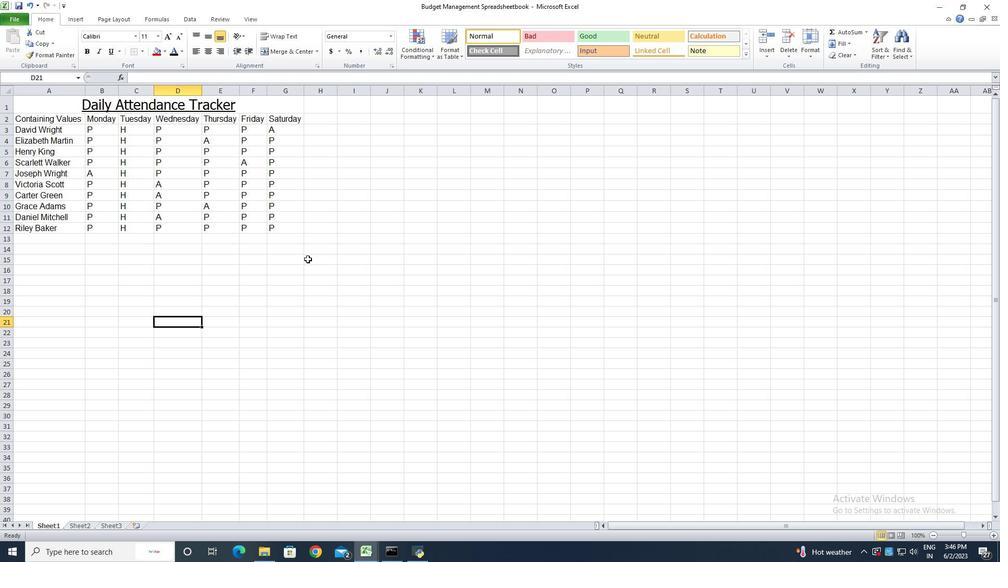 
Action: Mouse moved to (64, 106)
Screenshot: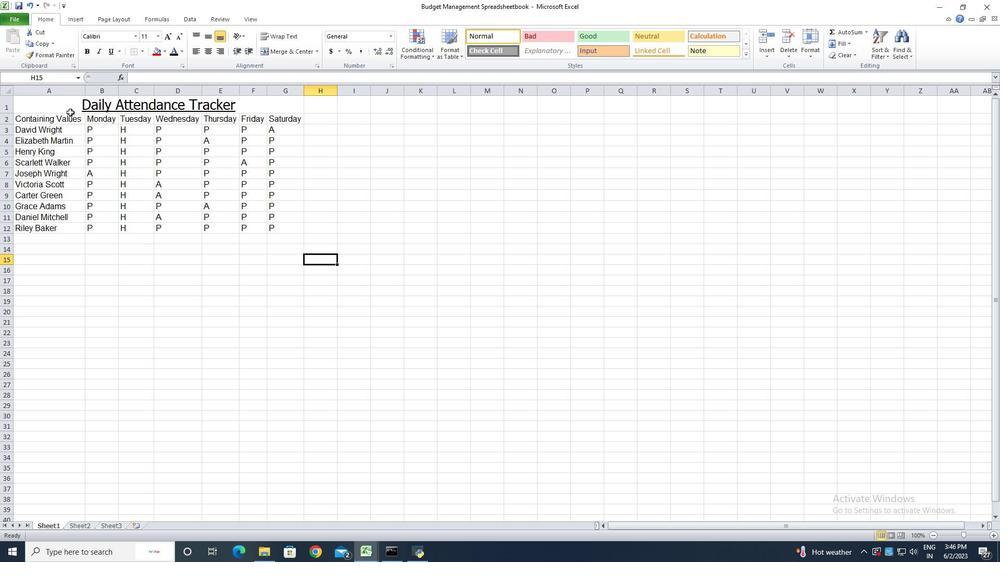 
Action: Mouse pressed left at (64, 106)
Screenshot: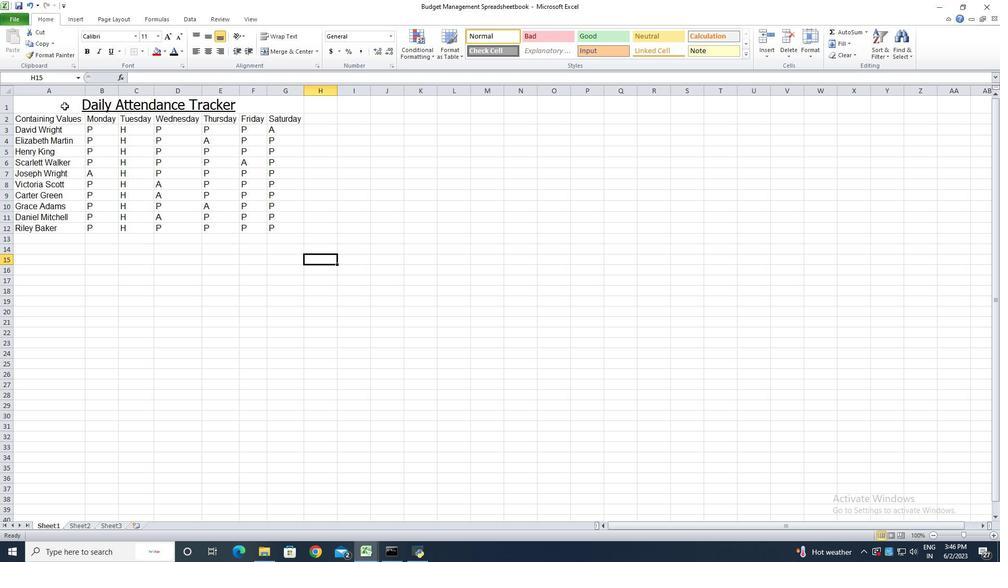 
Action: Mouse moved to (197, 50)
Screenshot: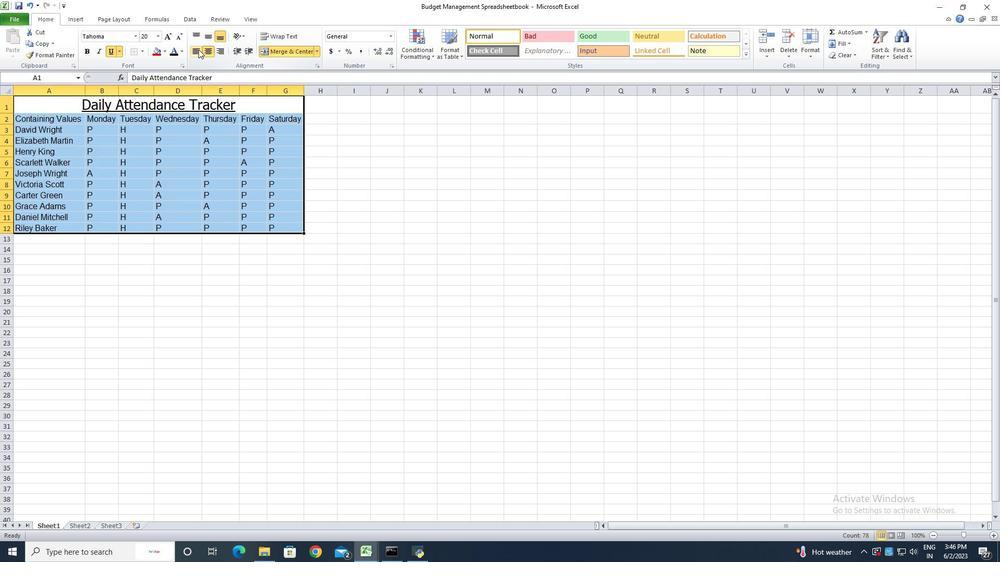 
Action: Mouse pressed left at (197, 50)
Screenshot: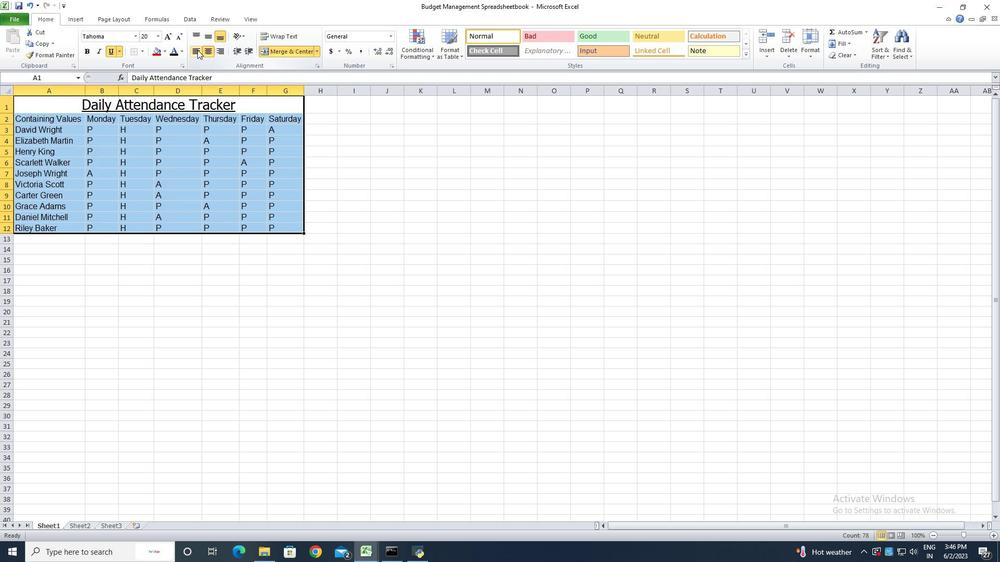 
Action: Mouse moved to (154, 258)
Screenshot: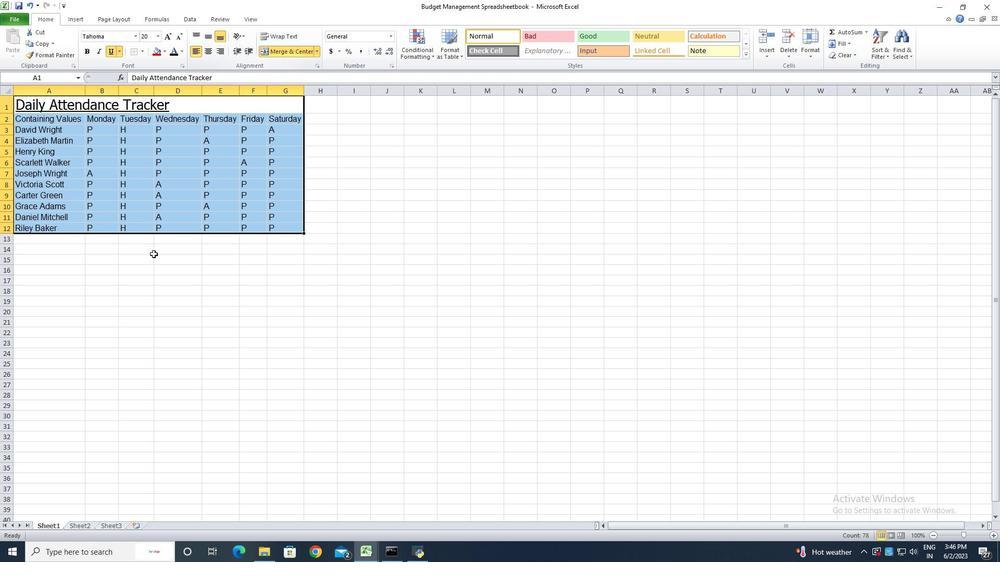 
Action: Mouse pressed left at (154, 258)
Screenshot: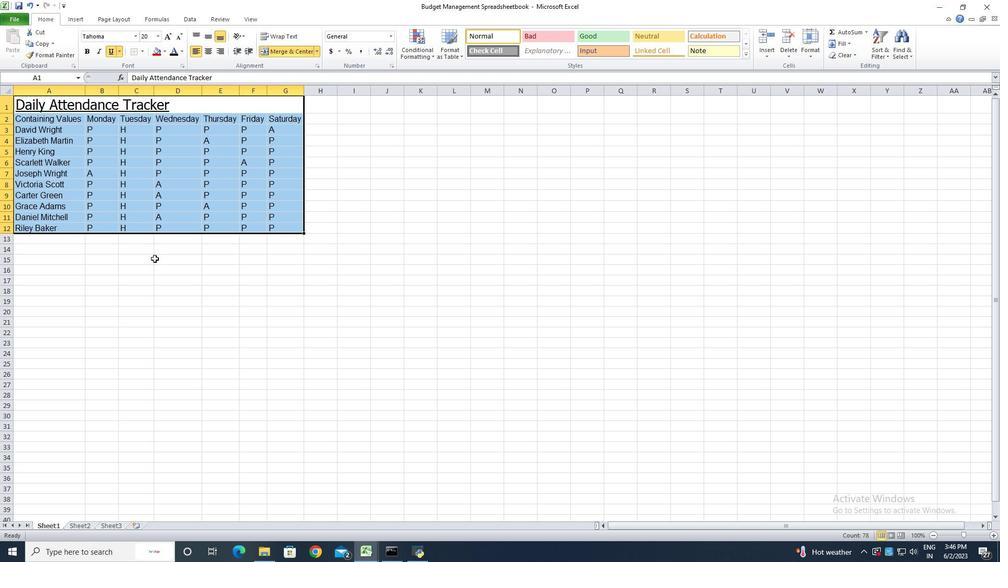 
Action: Key pressed ctrl+S<'\x13'><'\x13'><'\x13'><'\x13'>
Screenshot: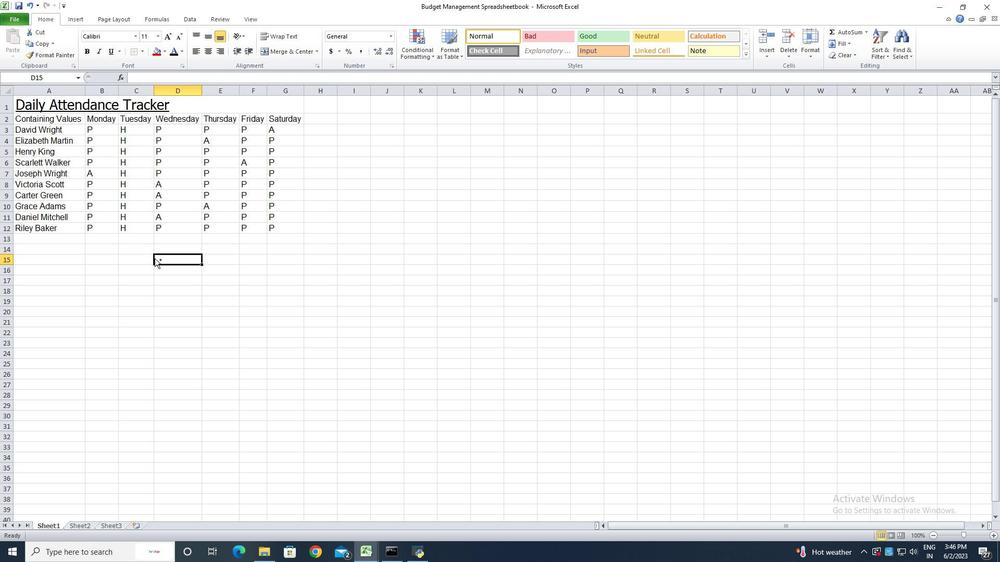 
